 Task: Change  the formatting of the data to 'Which is Less than 5, 'In conditional formating, put the option 'Green Fill with Dark Green Text. . 'add another formatting option Format As Table, insert the option 'Orang Table style Medium 3 ', change the format of Column Width to AutoFit Column Widthand sort the data in Ascending order In the sheet  Excel Spreadsheetbook
Action: Mouse moved to (100, 131)
Screenshot: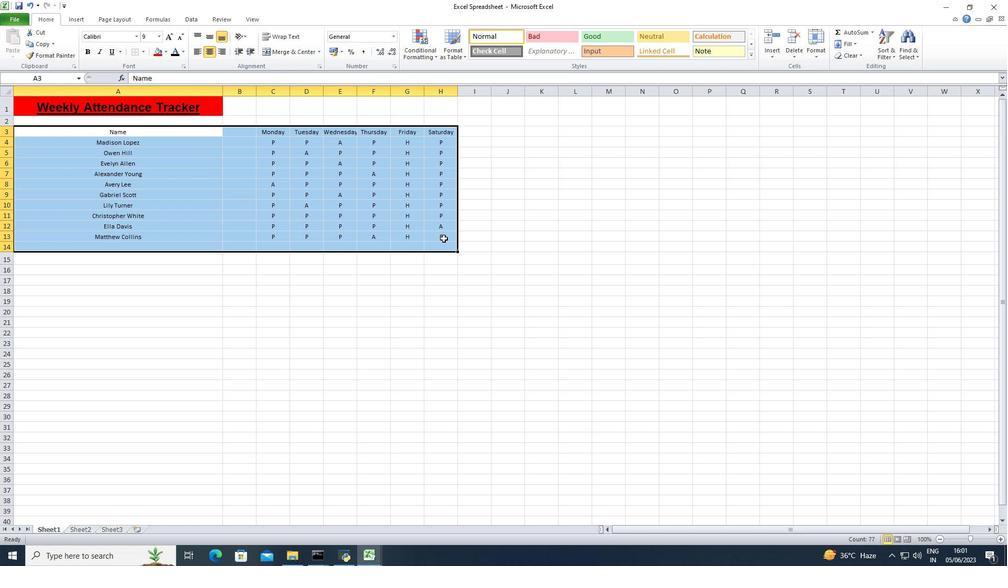 
Action: Mouse pressed left at (100, 131)
Screenshot: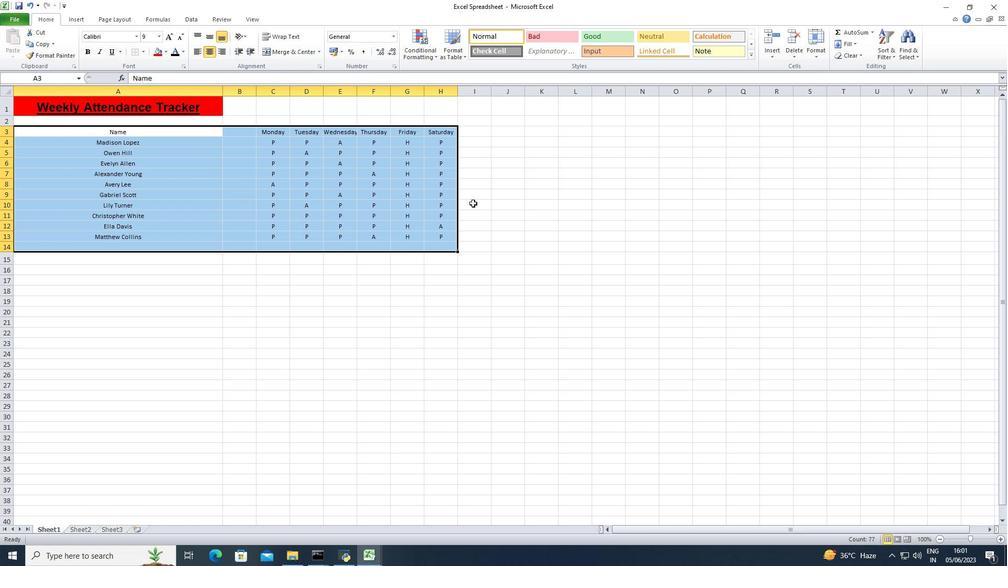 
Action: Mouse moved to (116, 132)
Screenshot: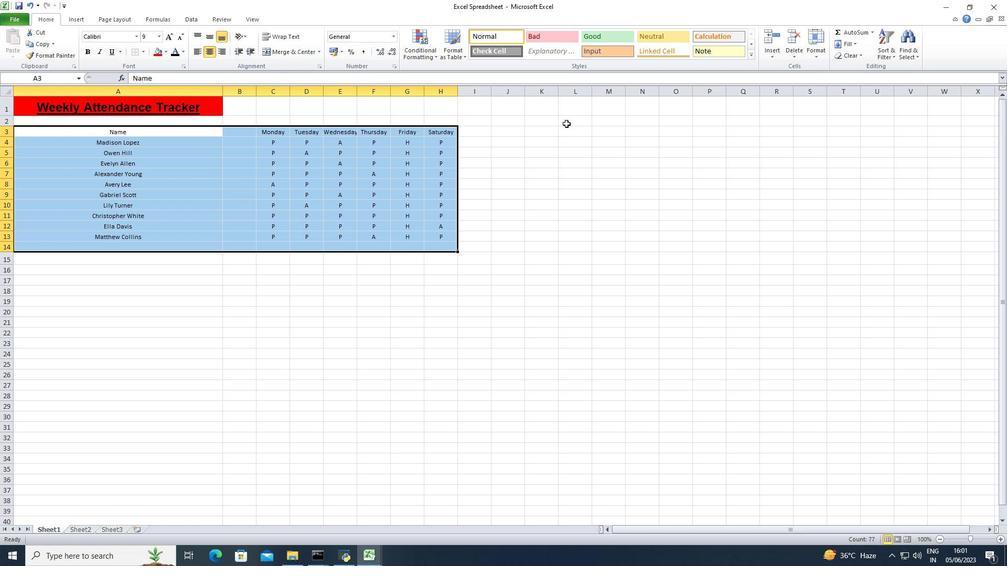 
Action: Mouse pressed left at (116, 132)
Screenshot: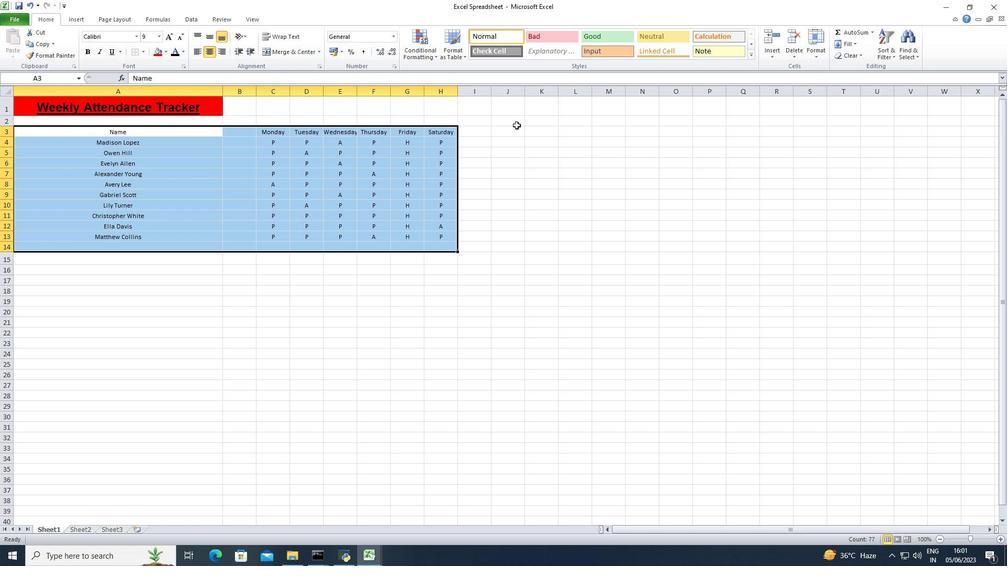 
Action: Mouse moved to (110, 131)
Screenshot: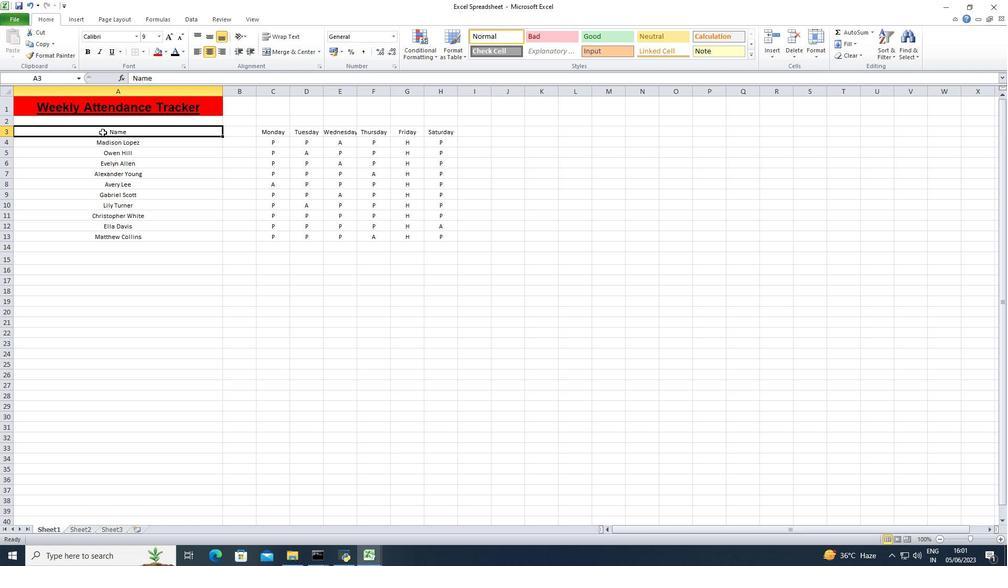 
Action: Mouse pressed left at (110, 131)
Screenshot: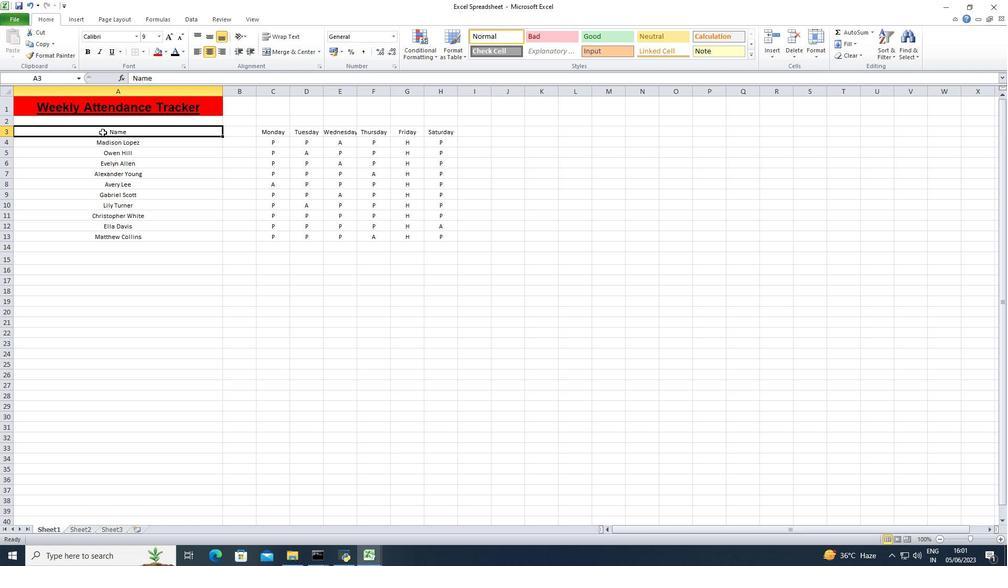 
Action: Mouse moved to (118, 129)
Screenshot: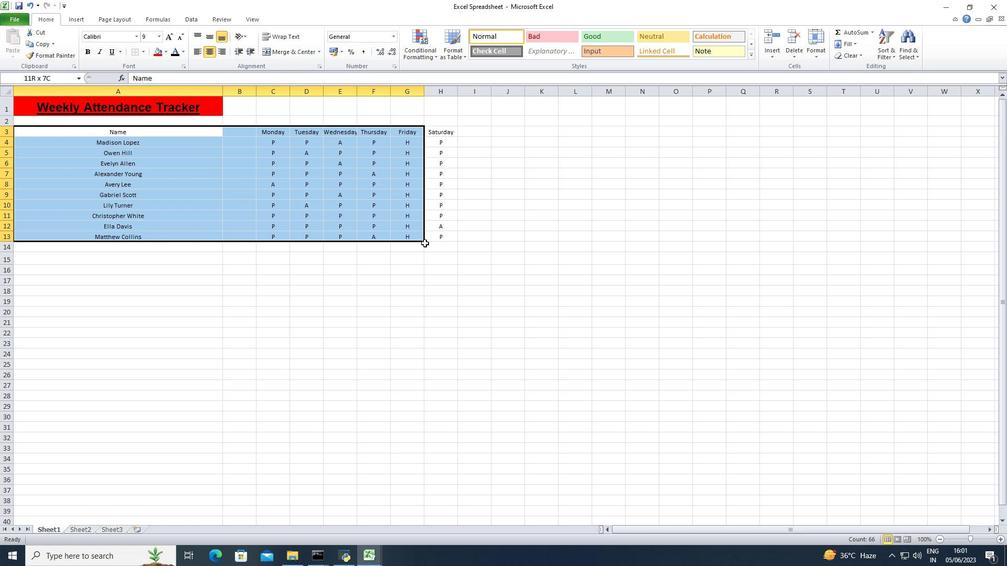 
Action: Mouse pressed left at (118, 129)
Screenshot: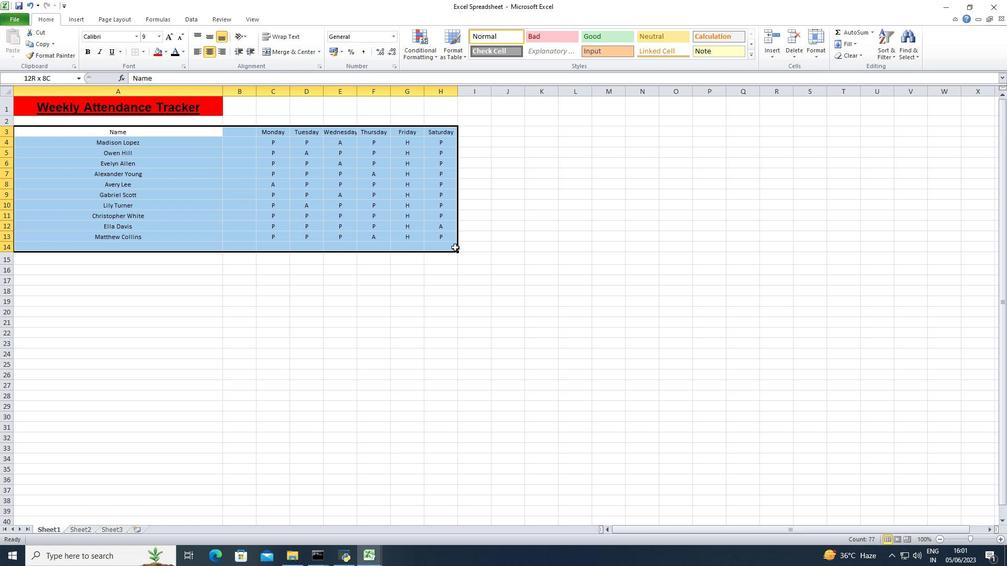
Action: Mouse moved to (124, 134)
Screenshot: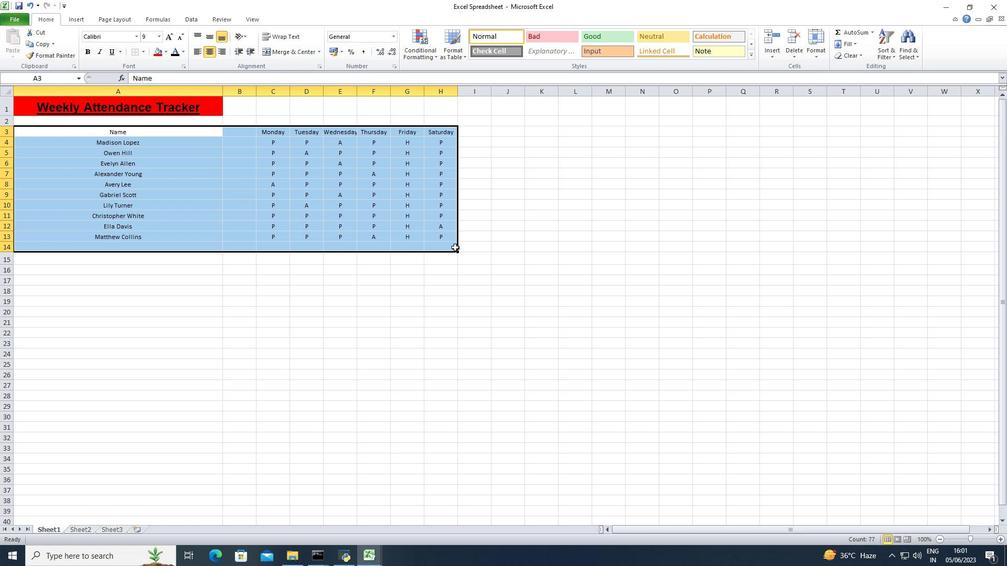 
Action: Mouse pressed left at (124, 134)
Screenshot: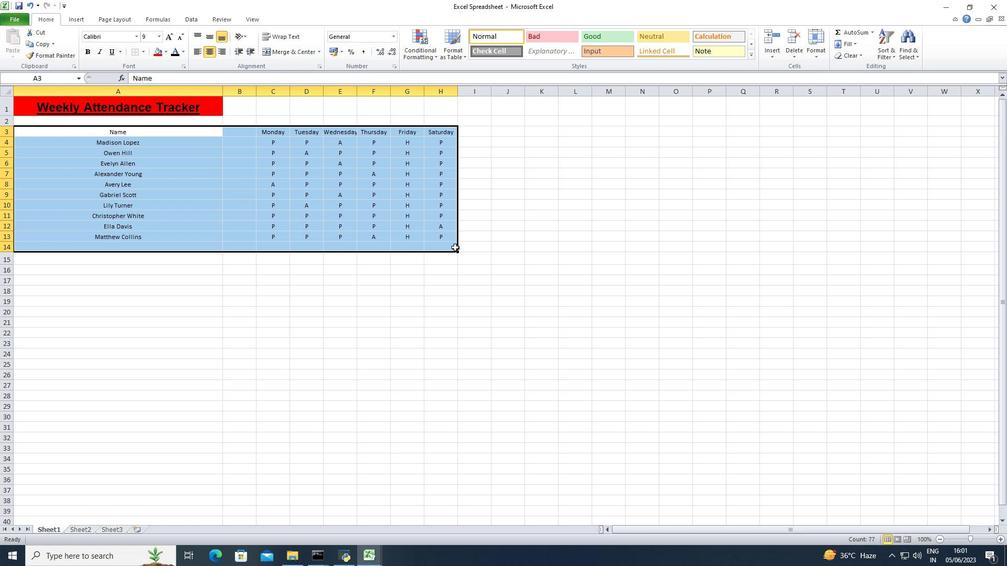 
Action: Mouse moved to (74, 133)
Screenshot: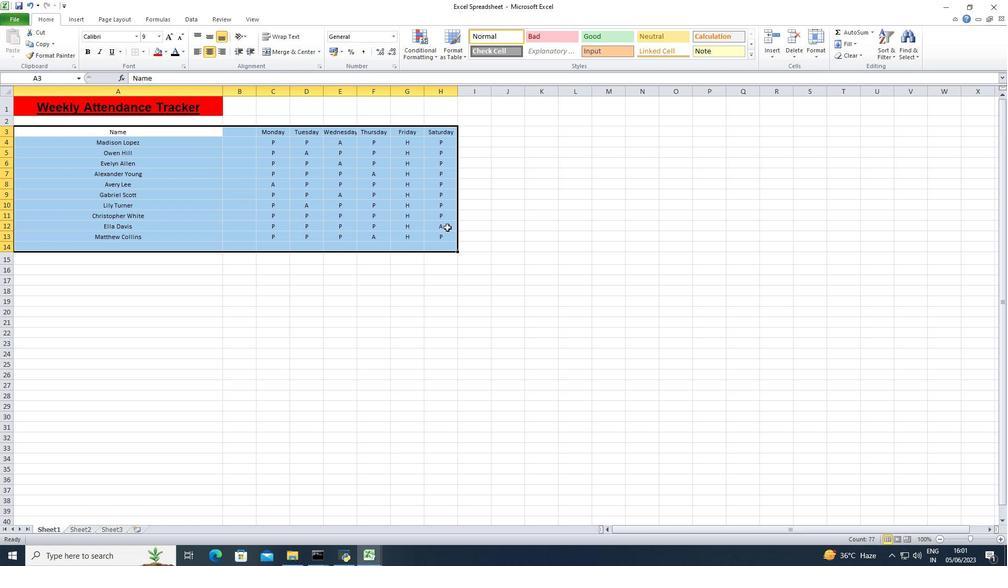 
Action: Mouse pressed left at (74, 133)
Screenshot: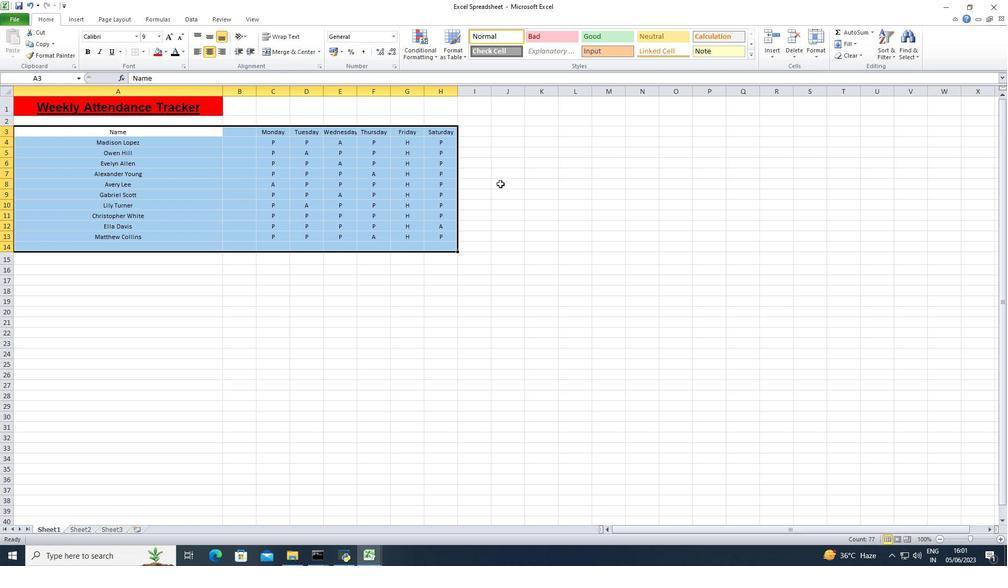 
Action: Mouse moved to (78, 190)
Screenshot: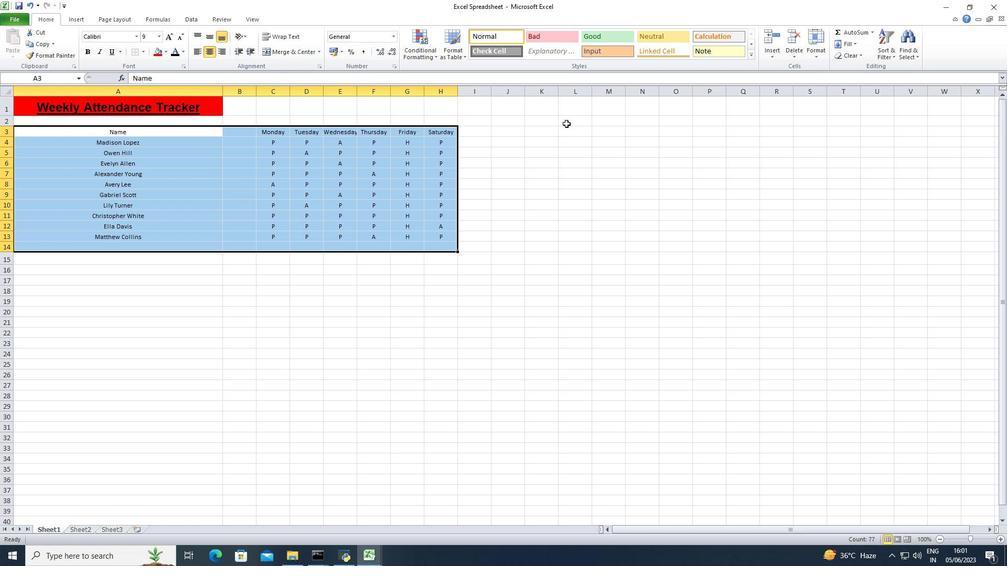 
Action: Mouse pressed left at (78, 190)
Screenshot: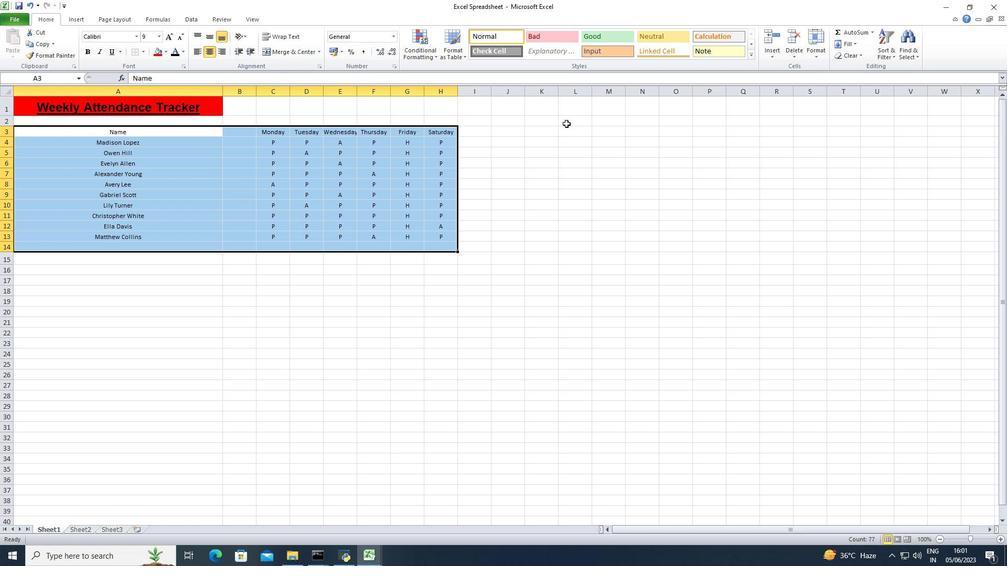 
Action: Mouse moved to (78, 132)
Screenshot: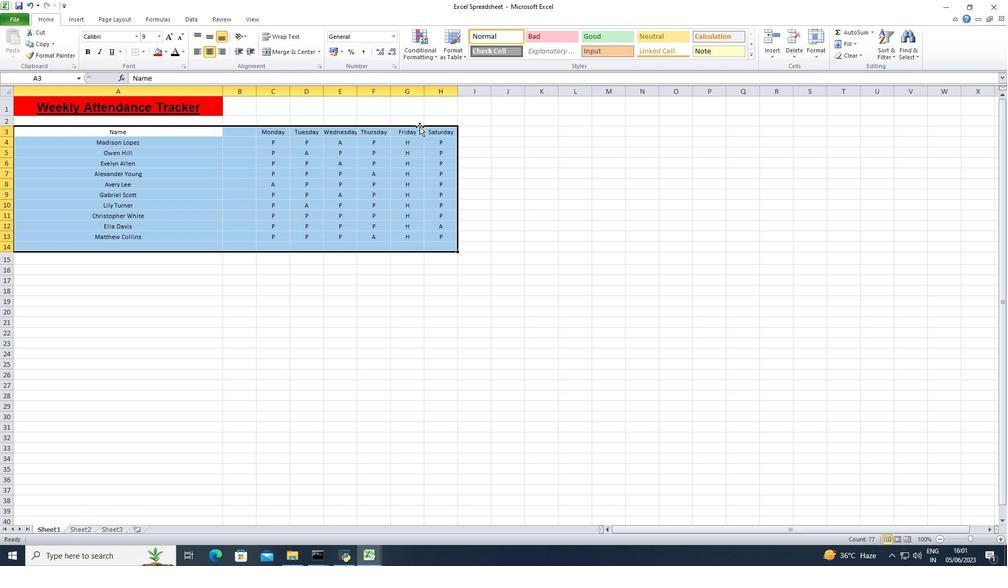 
Action: Mouse pressed left at (78, 132)
Screenshot: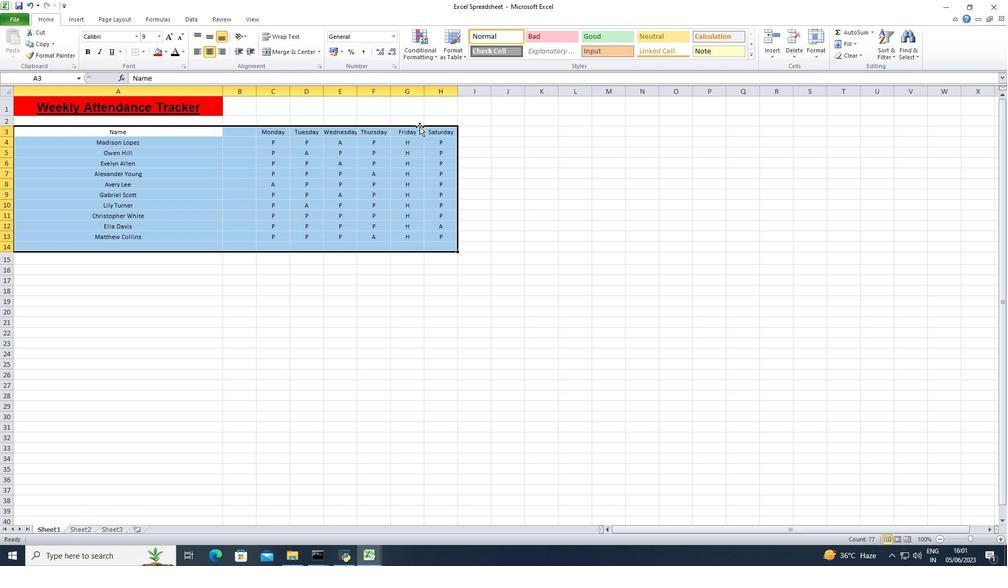 
Action: Mouse moved to (101, 128)
Screenshot: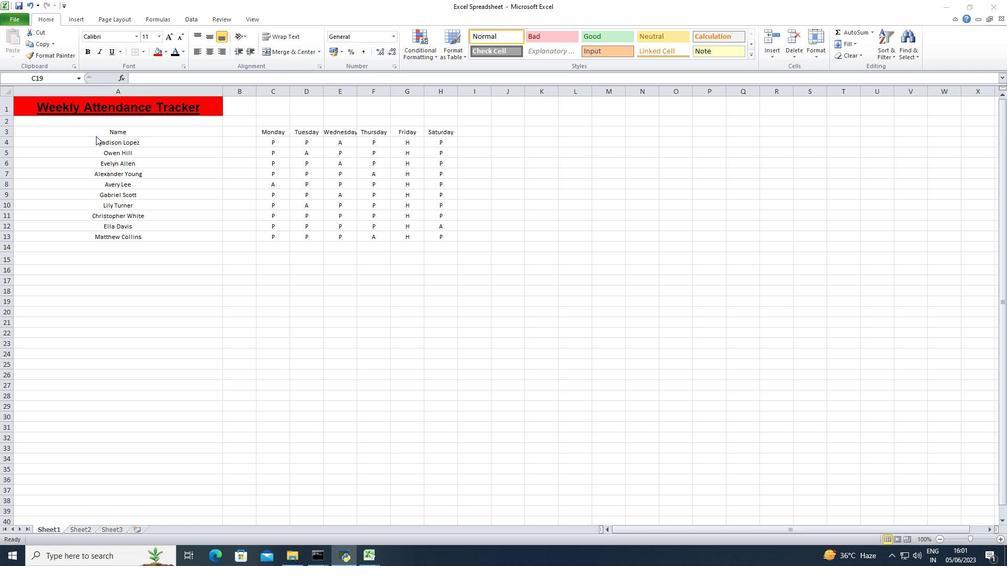 
Action: Mouse pressed left at (101, 128)
Screenshot: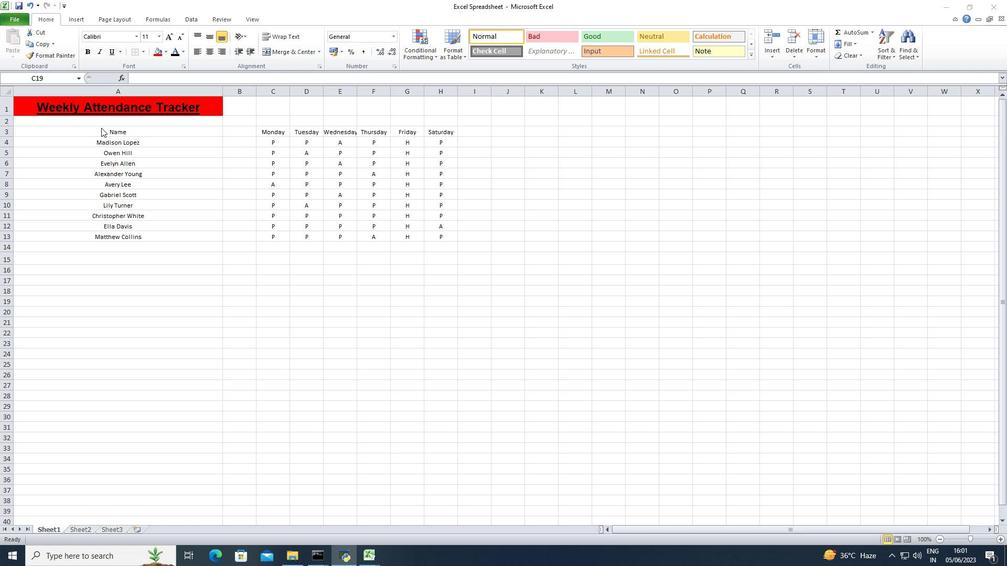 
Action: Mouse moved to (102, 132)
Screenshot: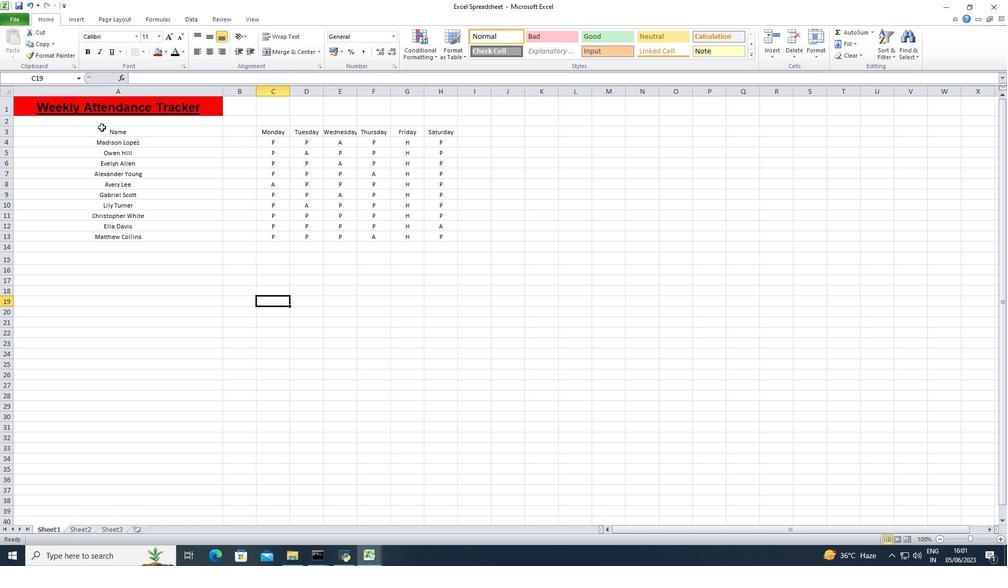 
Action: Mouse pressed left at (102, 132)
Screenshot: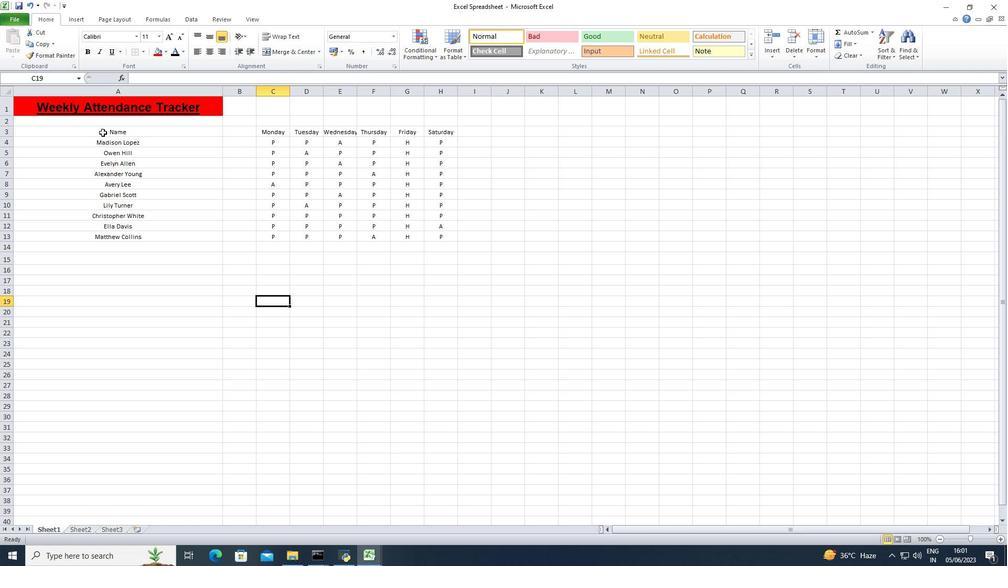 
Action: Mouse moved to (102, 134)
Screenshot: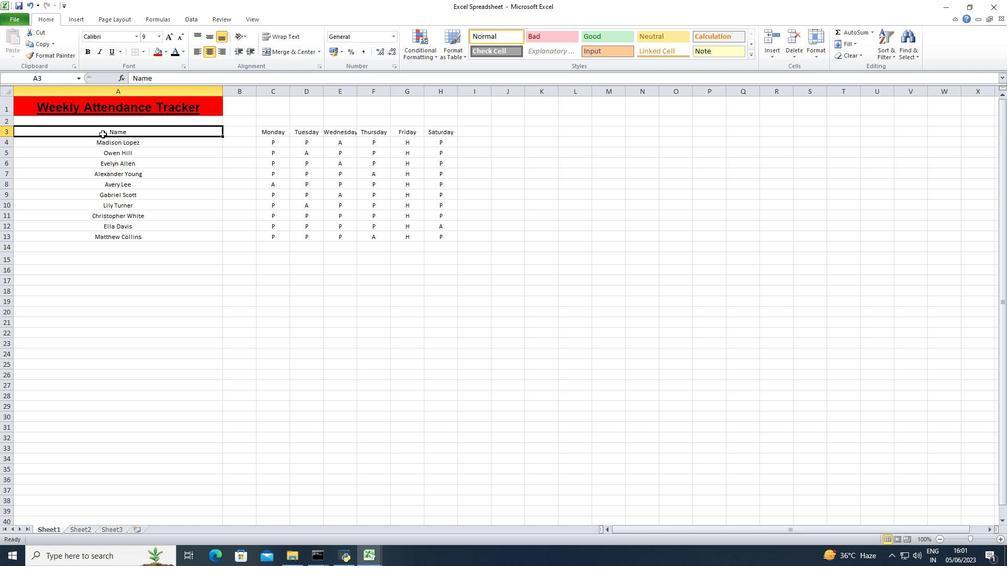 
Action: Mouse pressed left at (102, 134)
Screenshot: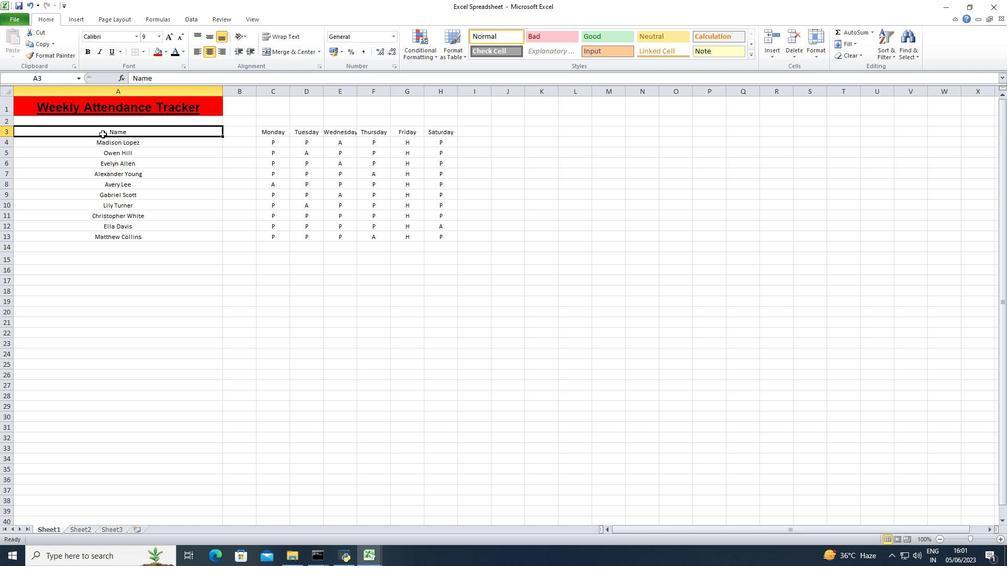 
Action: Mouse moved to (435, 60)
Screenshot: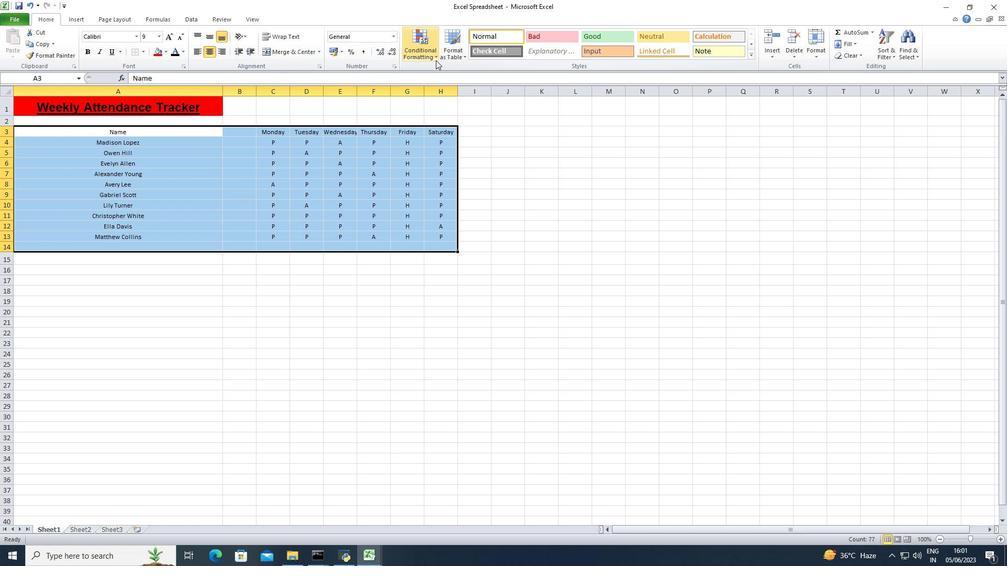 
Action: Mouse pressed left at (435, 60)
Screenshot: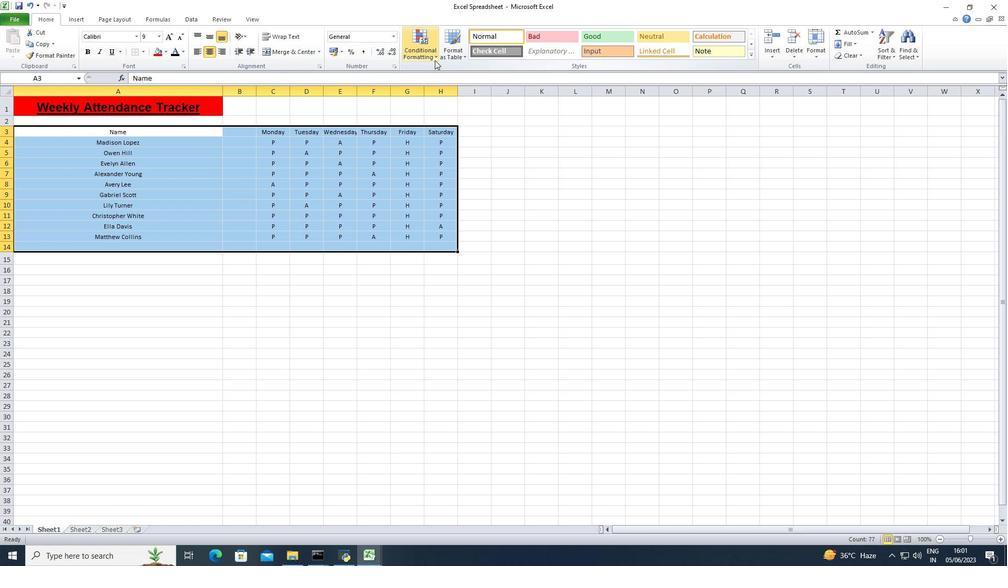 
Action: Mouse moved to (532, 90)
Screenshot: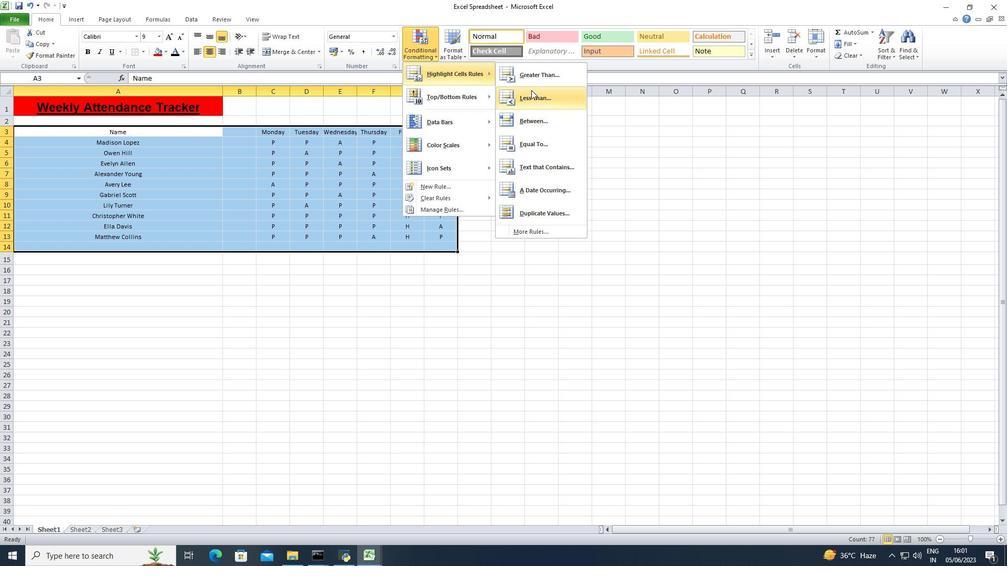 
Action: Mouse pressed left at (532, 90)
Screenshot: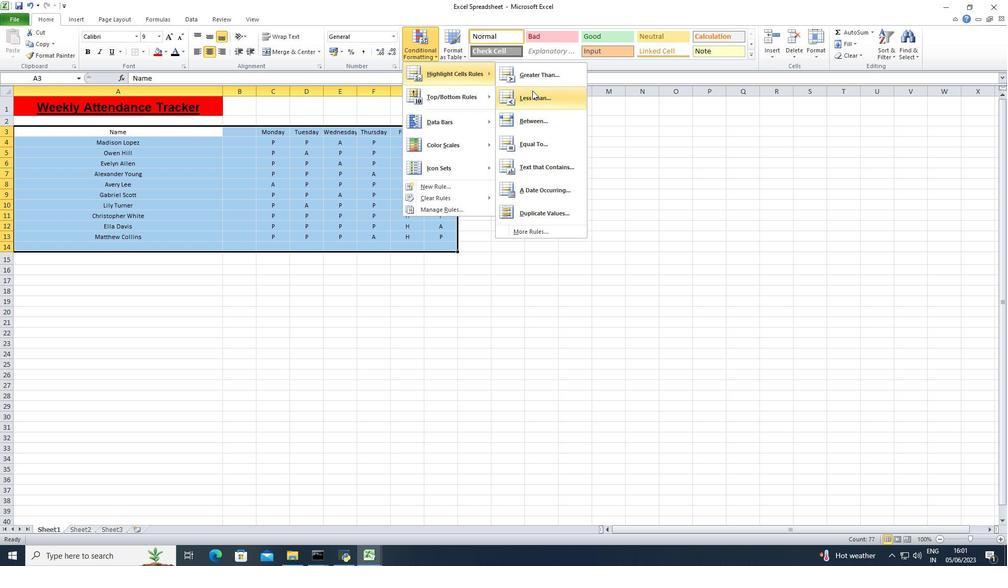 
Action: Mouse moved to (218, 269)
Screenshot: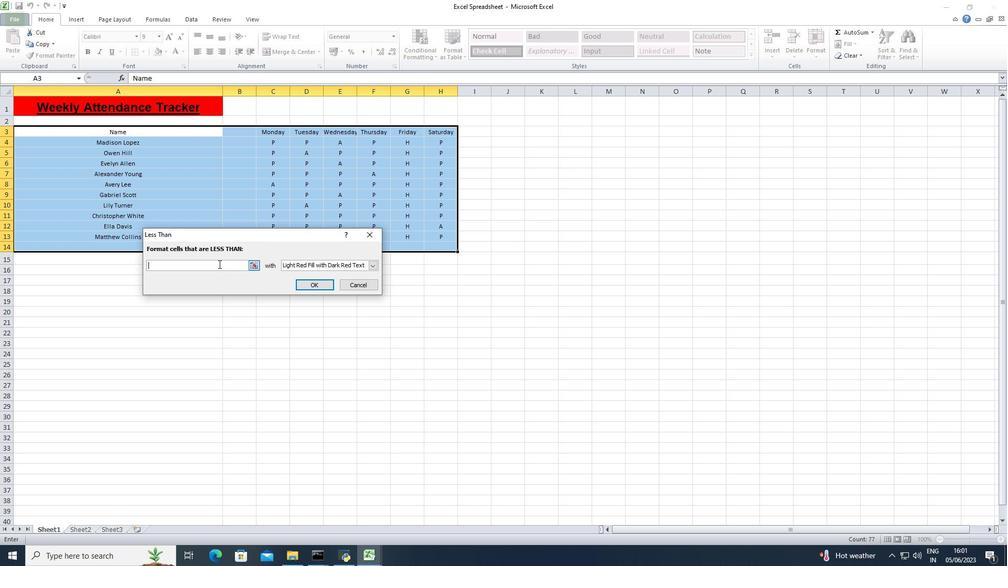 
Action: Mouse pressed left at (218, 269)
Screenshot: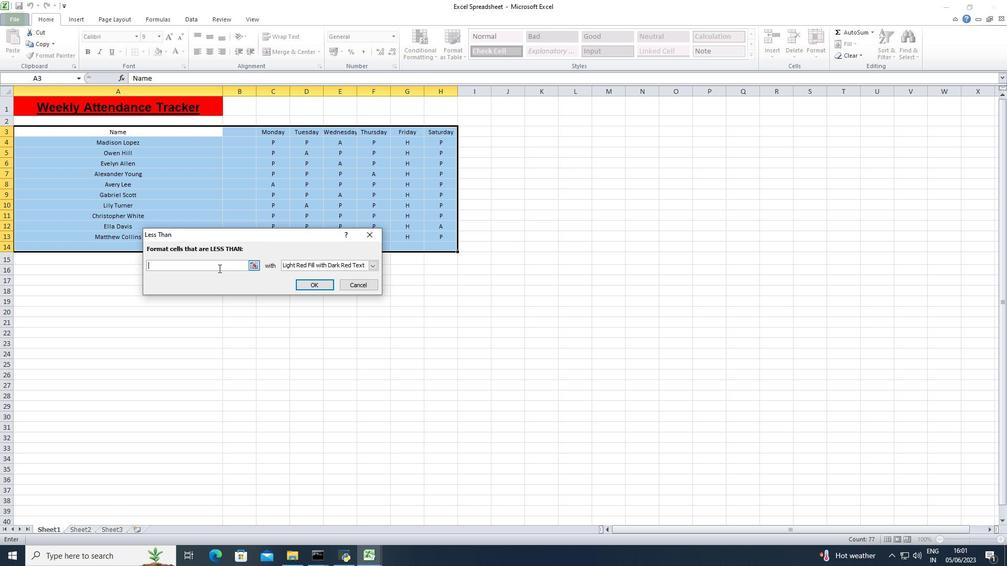 
Action: Key pressed 5
Screenshot: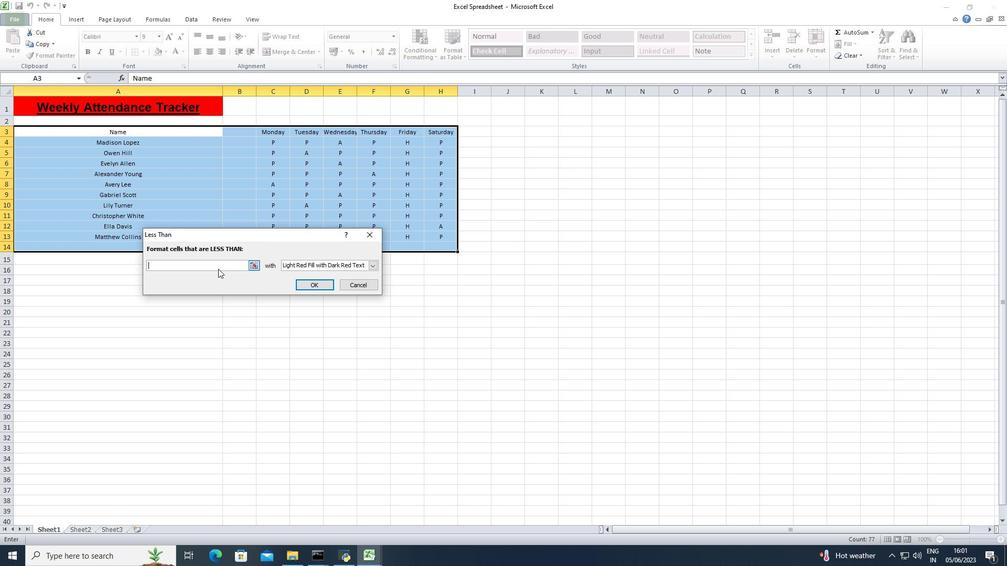 
Action: Mouse moved to (292, 266)
Screenshot: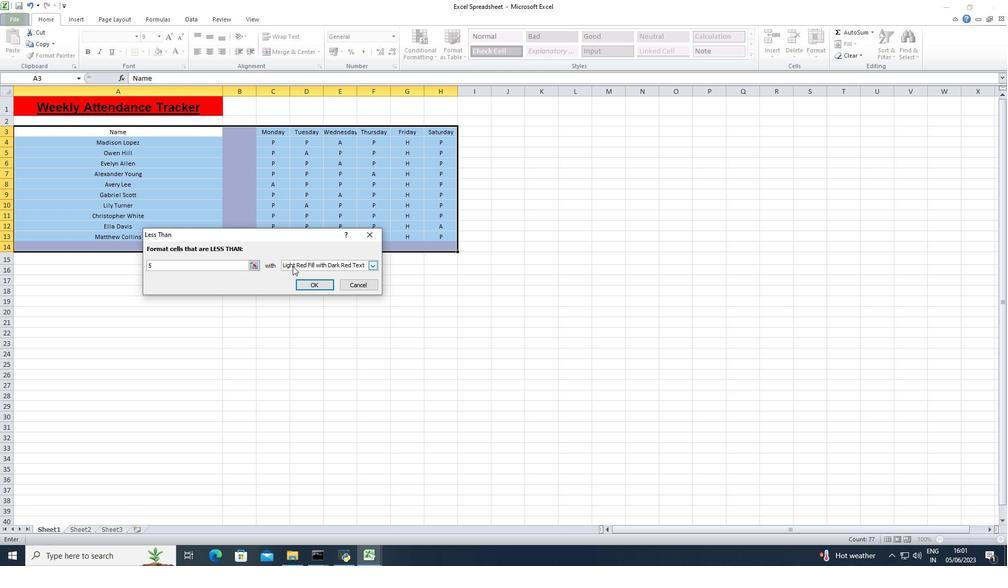 
Action: Mouse pressed left at (292, 266)
Screenshot: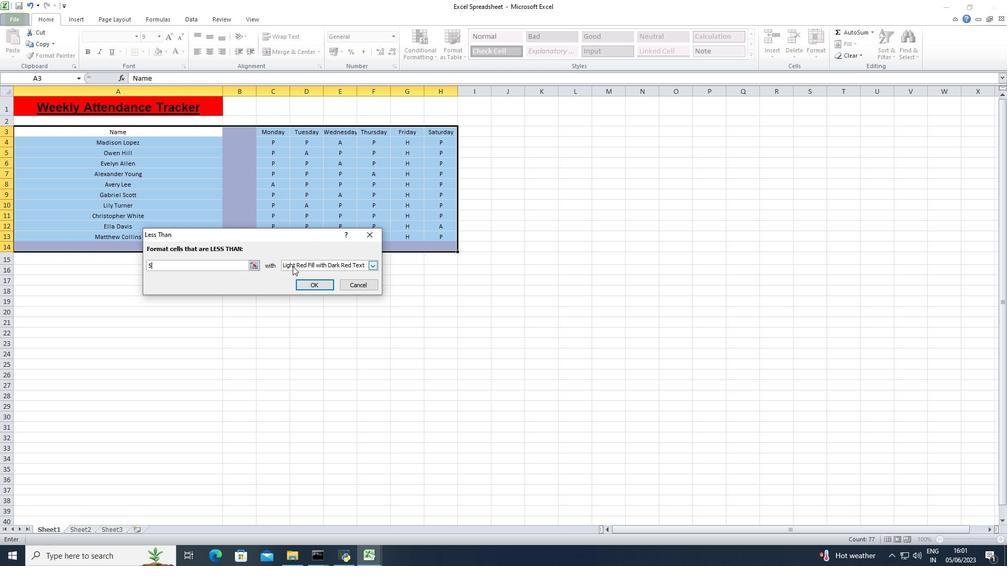 
Action: Mouse moved to (302, 289)
Screenshot: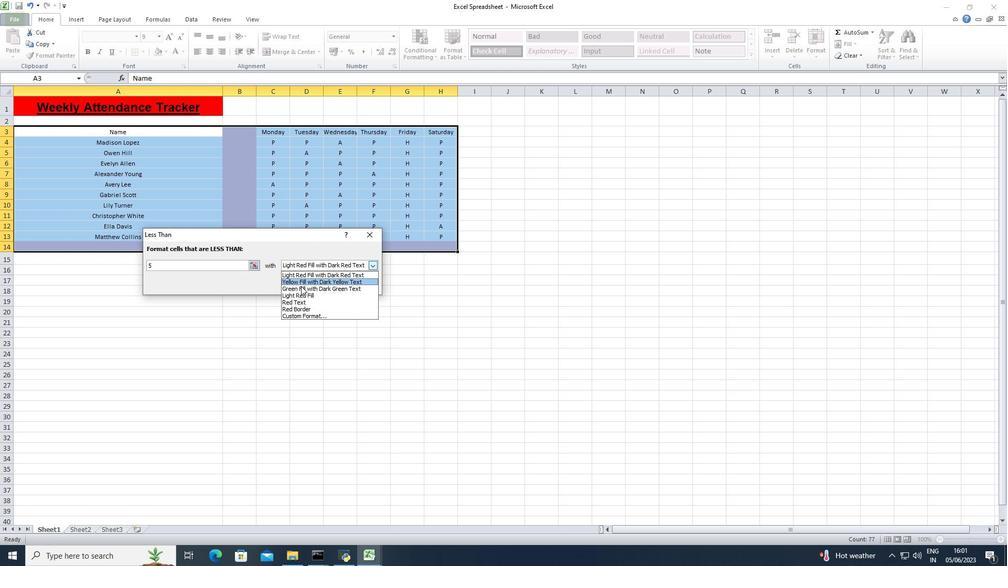 
Action: Mouse pressed left at (302, 289)
Screenshot: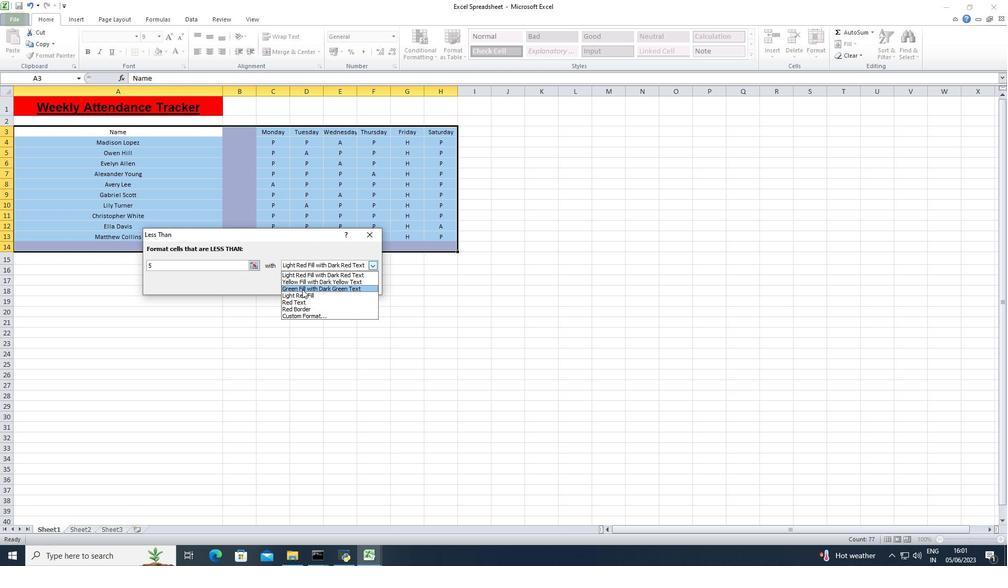 
Action: Mouse moved to (310, 280)
Screenshot: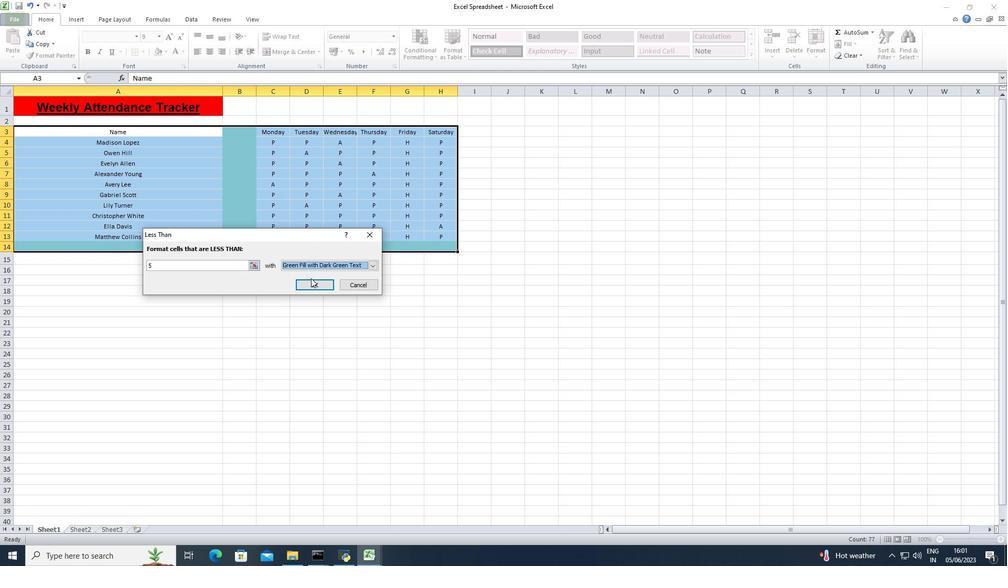 
Action: Mouse pressed left at (310, 280)
Screenshot: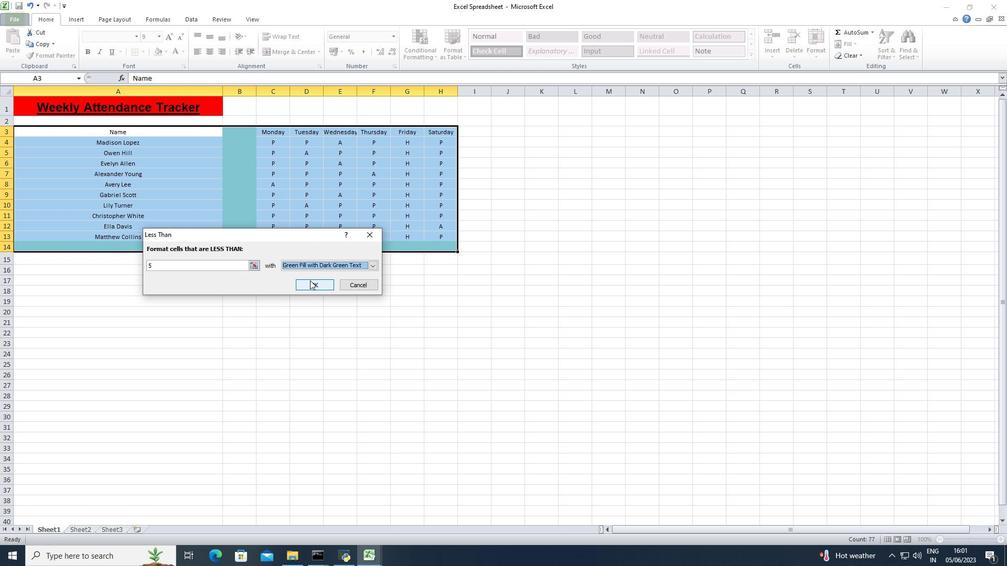 
Action: Mouse moved to (462, 58)
Screenshot: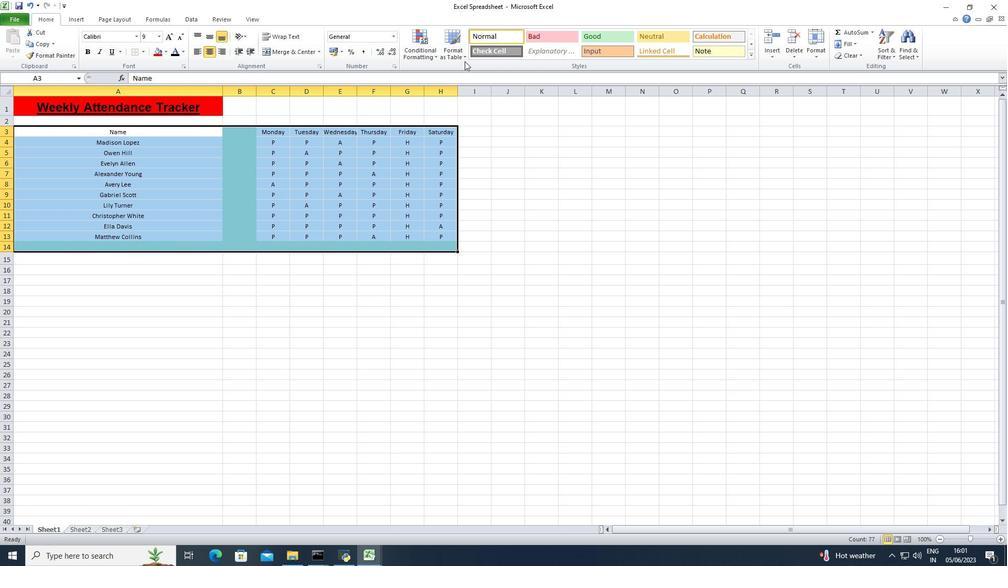 
Action: Mouse pressed left at (462, 58)
Screenshot: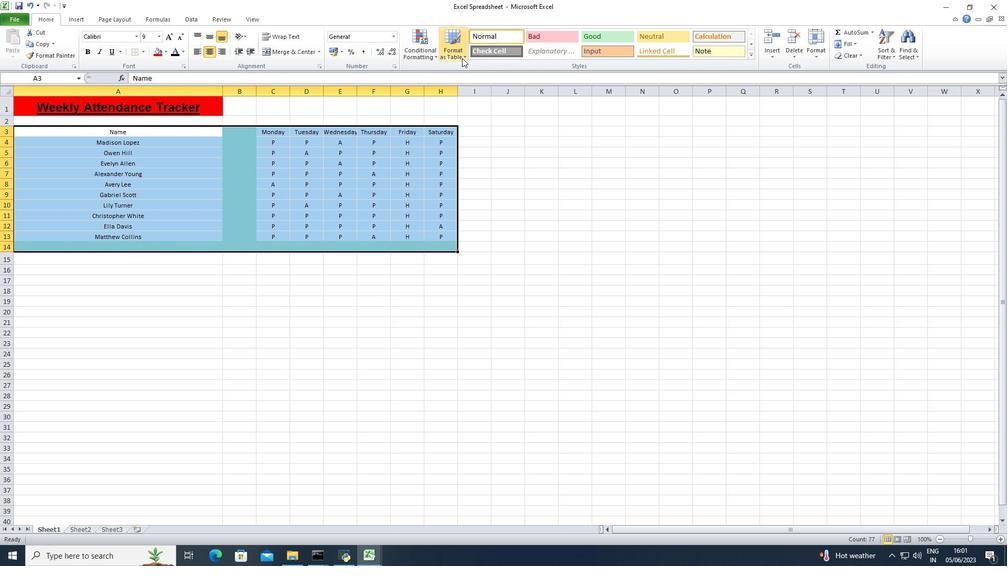 
Action: Mouse moved to (651, 91)
Screenshot: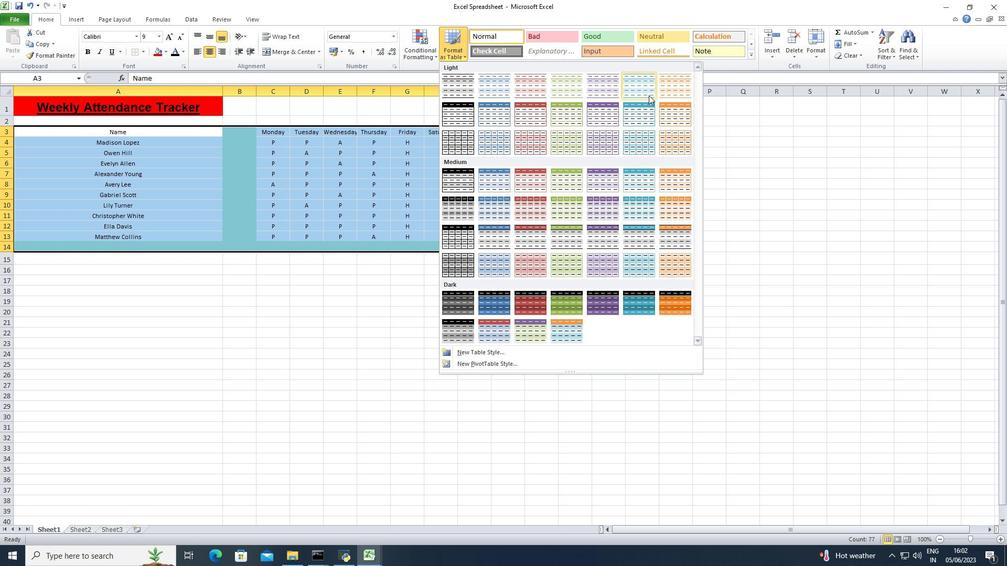 
Action: Mouse pressed left at (651, 91)
Screenshot: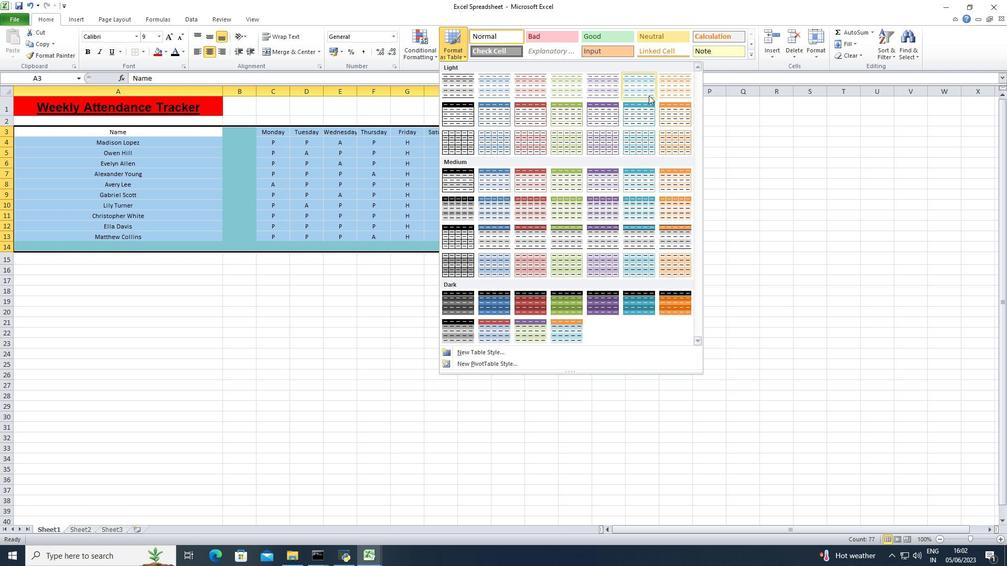 
Action: Mouse moved to (314, 226)
Screenshot: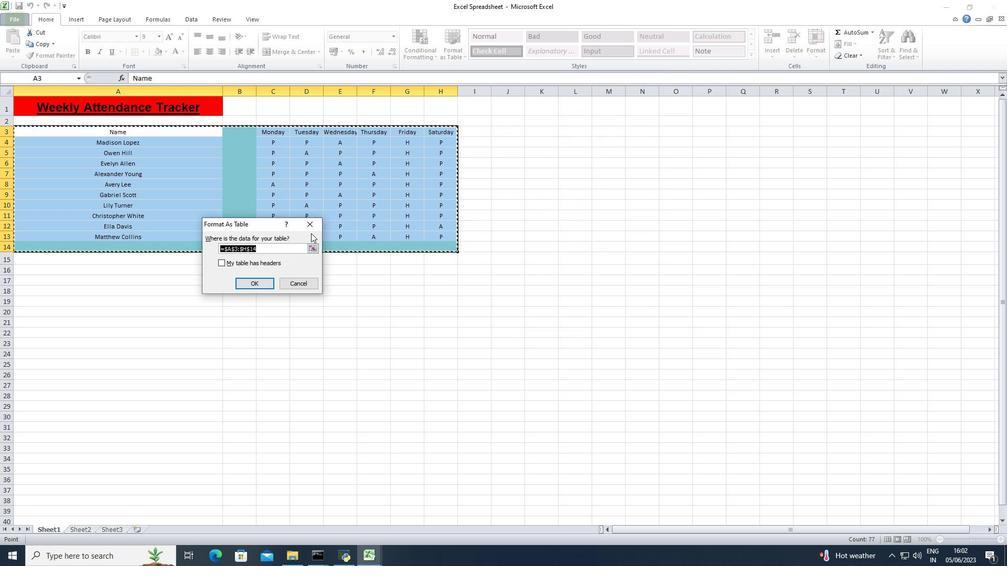 
Action: Mouse pressed left at (314, 226)
Screenshot: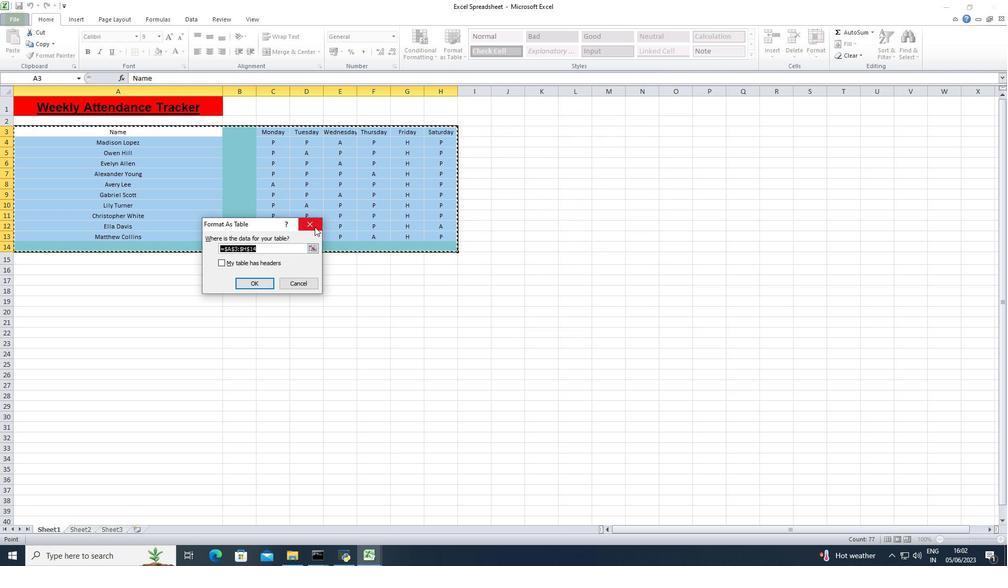
Action: Mouse moved to (458, 53)
Screenshot: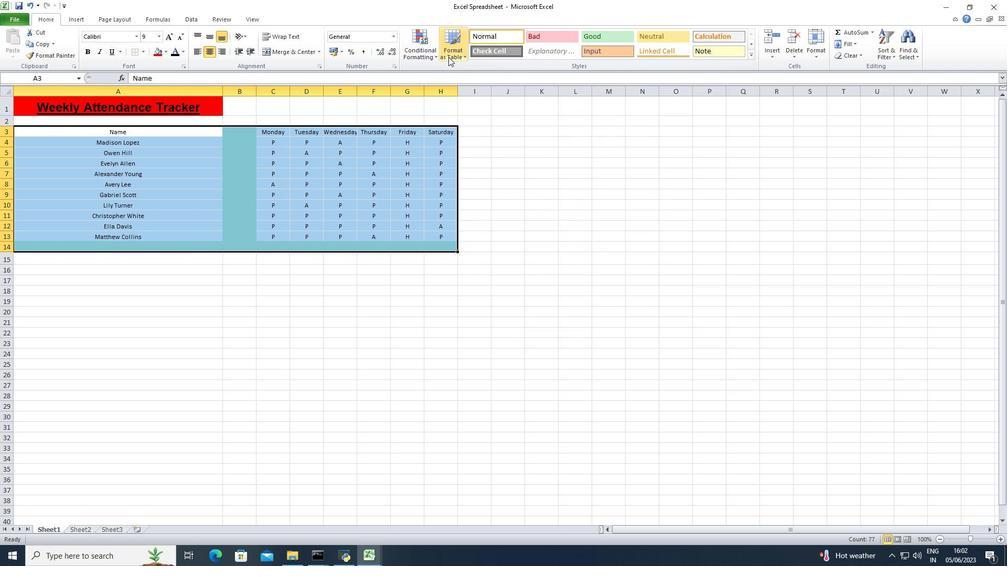 
Action: Mouse pressed left at (458, 53)
Screenshot: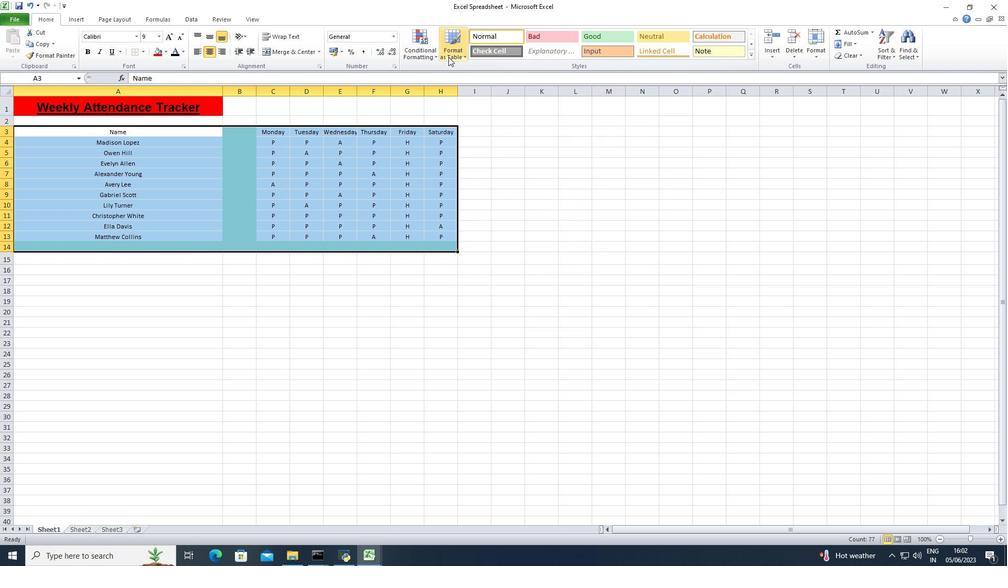 
Action: Mouse moved to (678, 110)
Screenshot: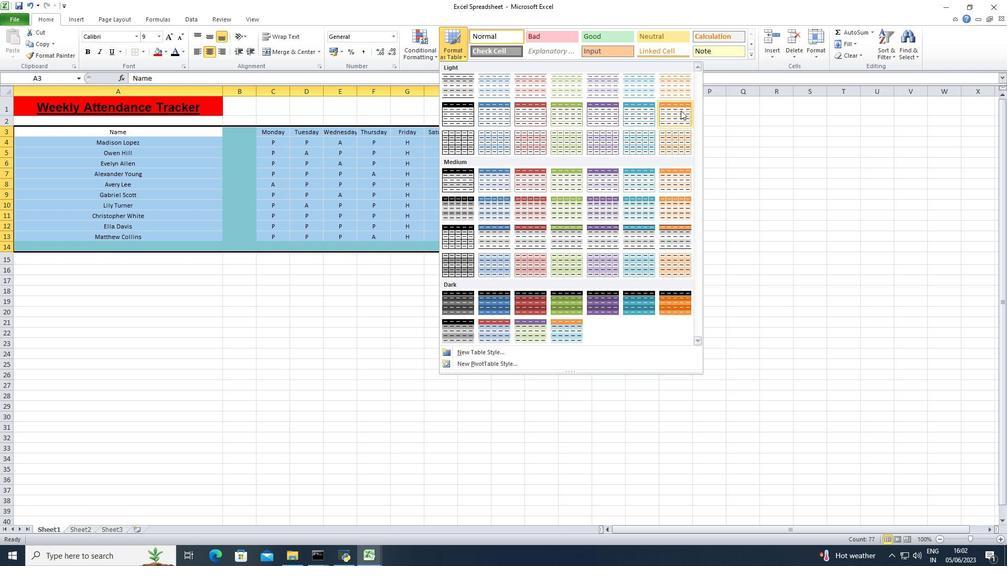
Action: Mouse pressed left at (678, 110)
Screenshot: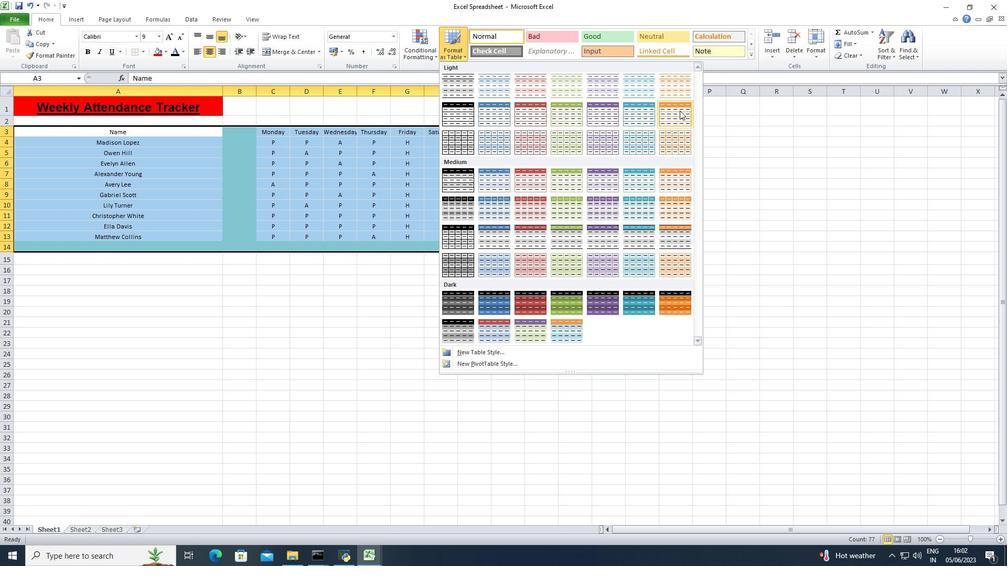 
Action: Mouse moved to (248, 282)
Screenshot: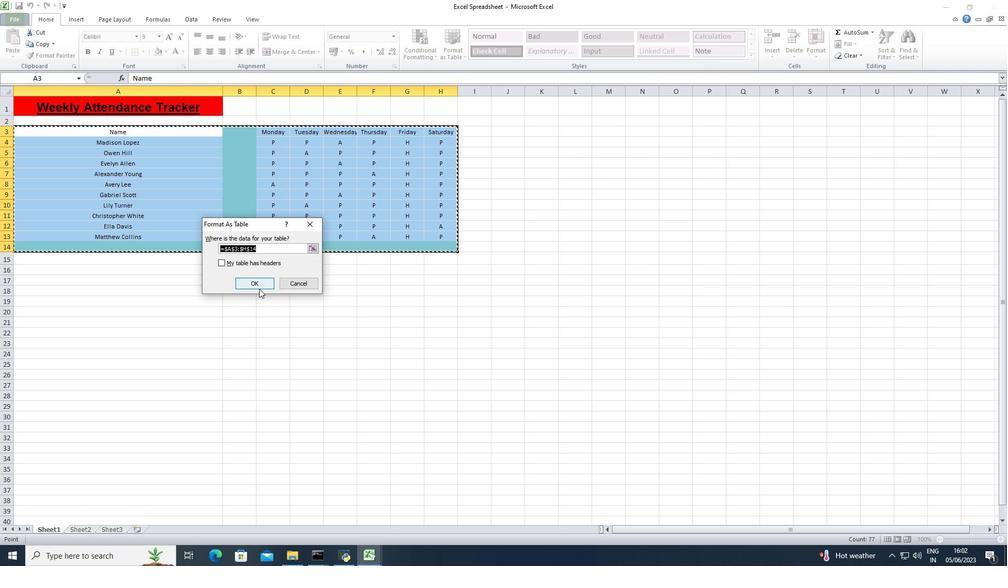 
Action: Mouse pressed left at (248, 282)
Screenshot: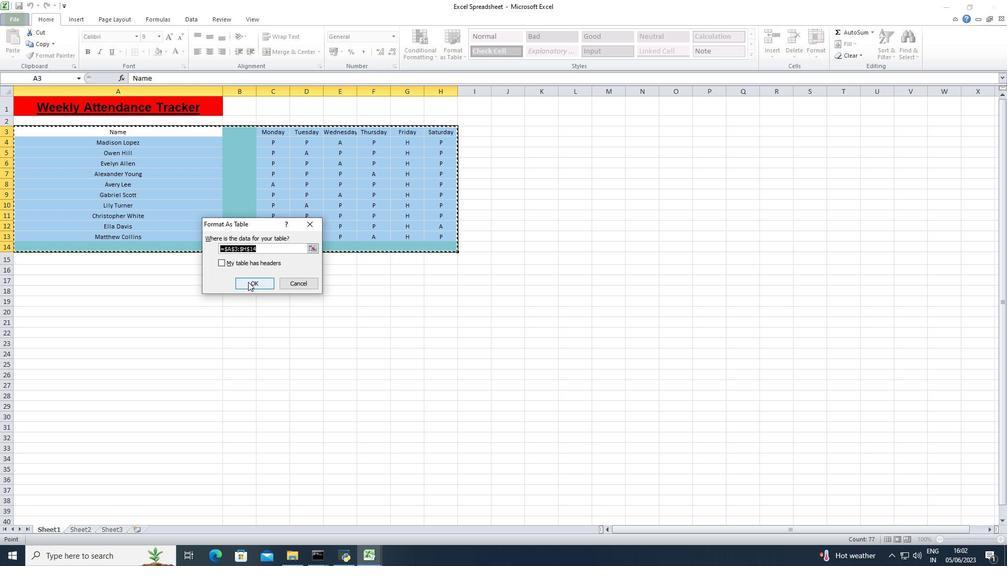 
Action: Mouse moved to (48, 15)
Screenshot: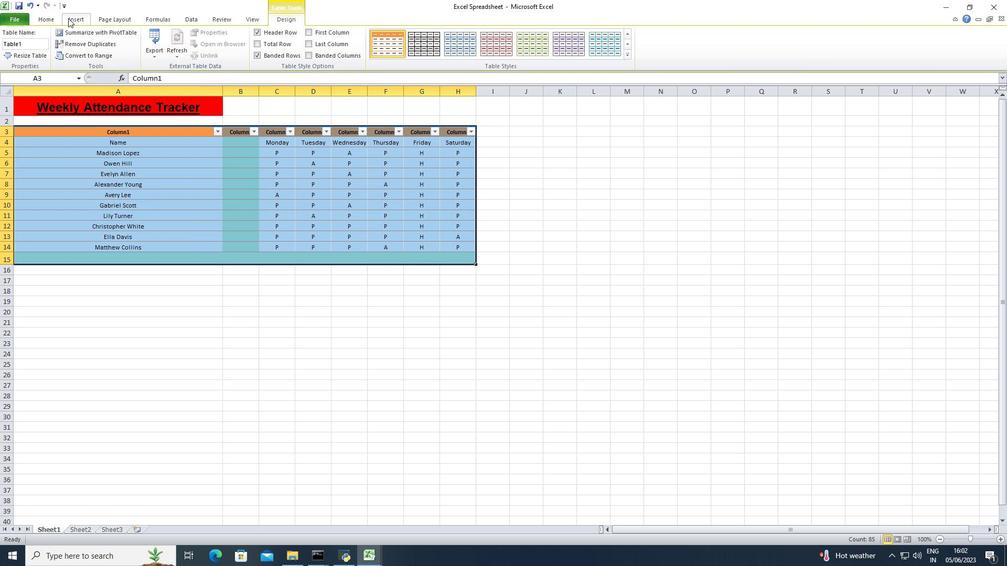 
Action: Mouse pressed left at (48, 15)
Screenshot: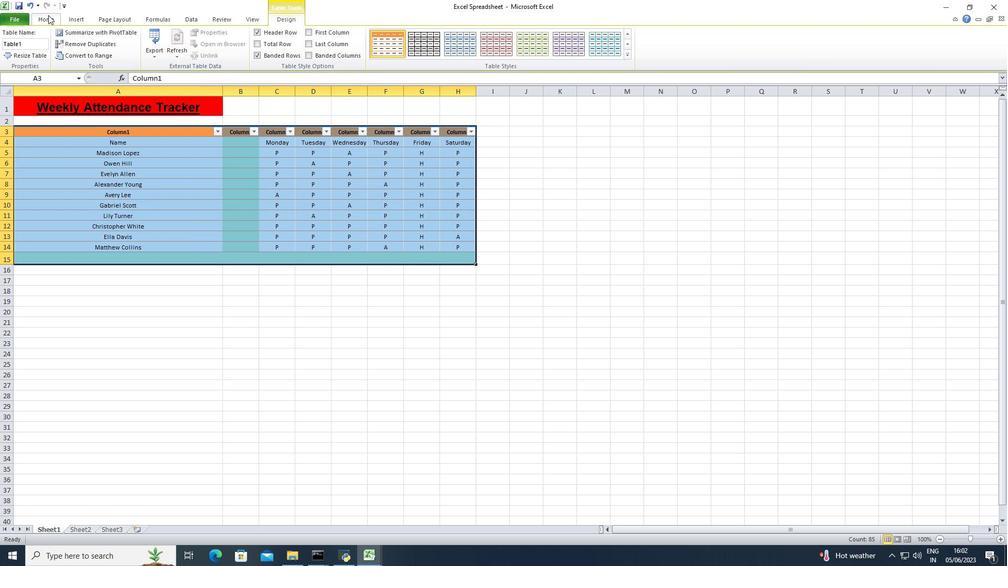 
Action: Mouse moved to (823, 54)
Screenshot: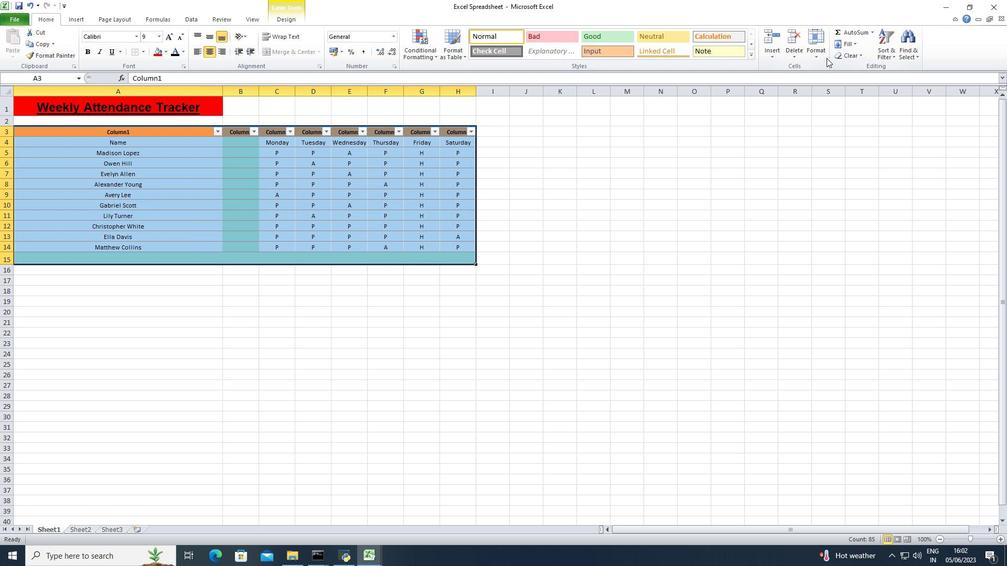 
Action: Mouse pressed left at (823, 54)
Screenshot: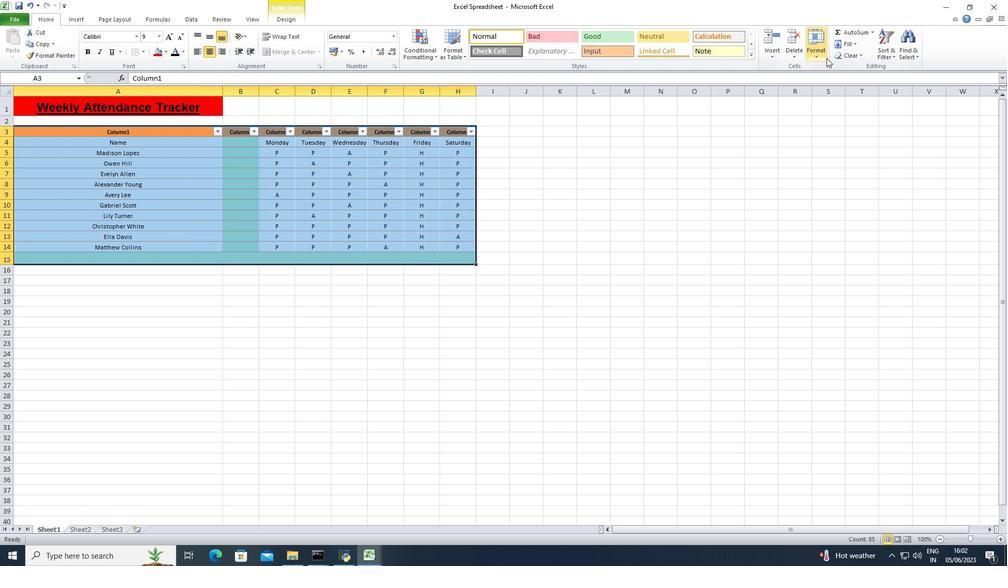 
Action: Mouse moved to (840, 110)
Screenshot: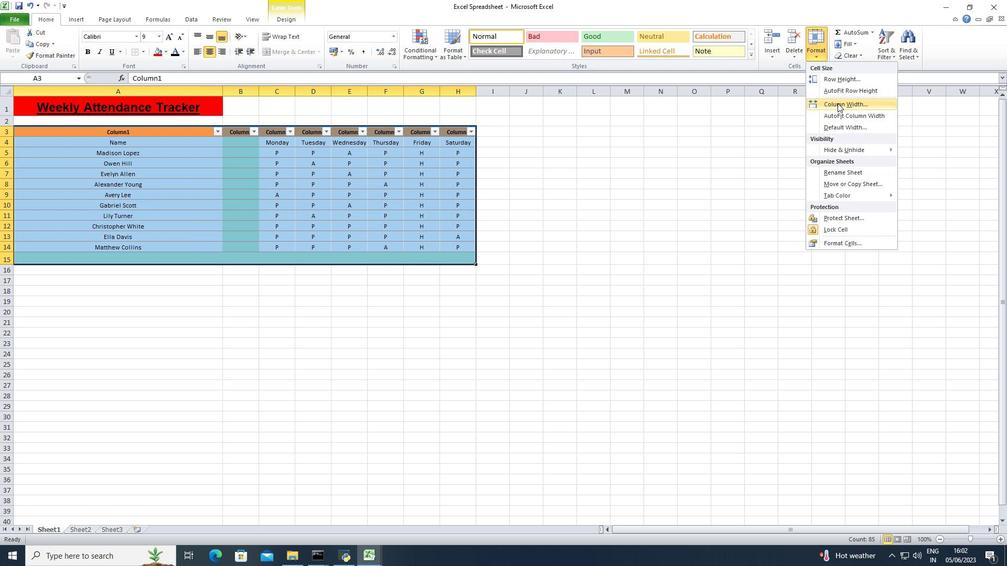 
Action: Mouse pressed left at (840, 110)
Screenshot: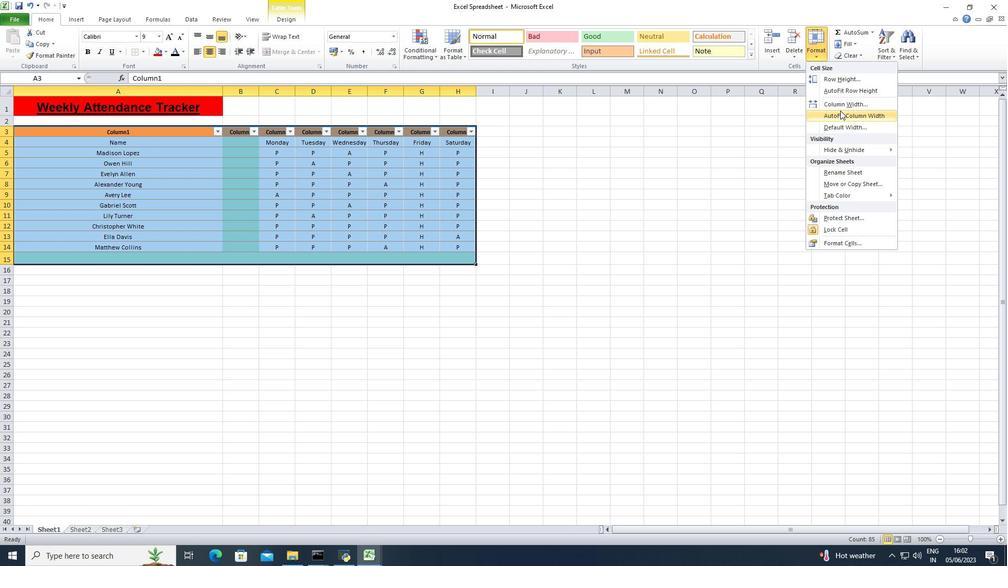 
Action: Mouse moved to (405, 164)
Screenshot: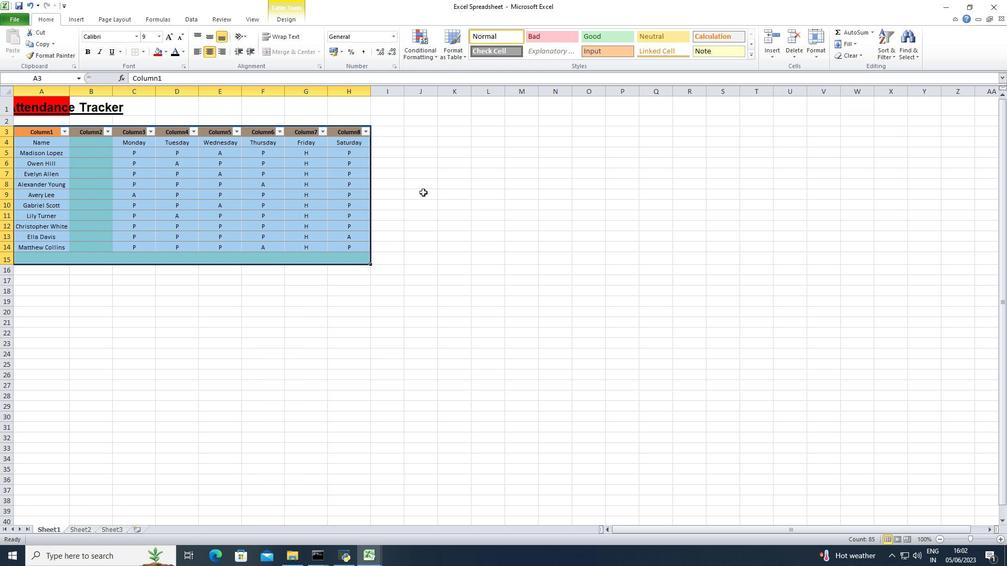 
Action: Mouse pressed left at (405, 164)
Screenshot: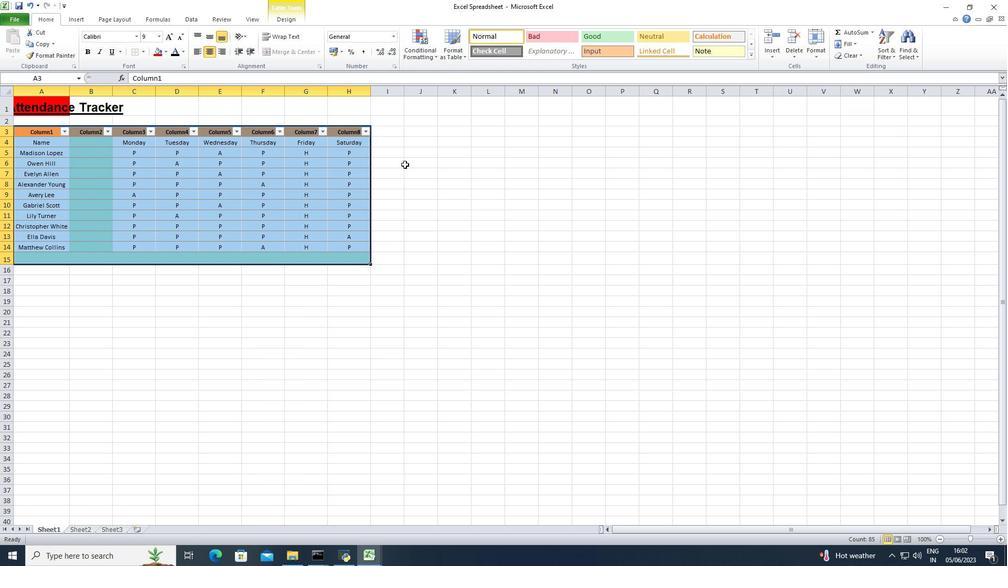 
Action: Mouse moved to (893, 56)
Screenshot: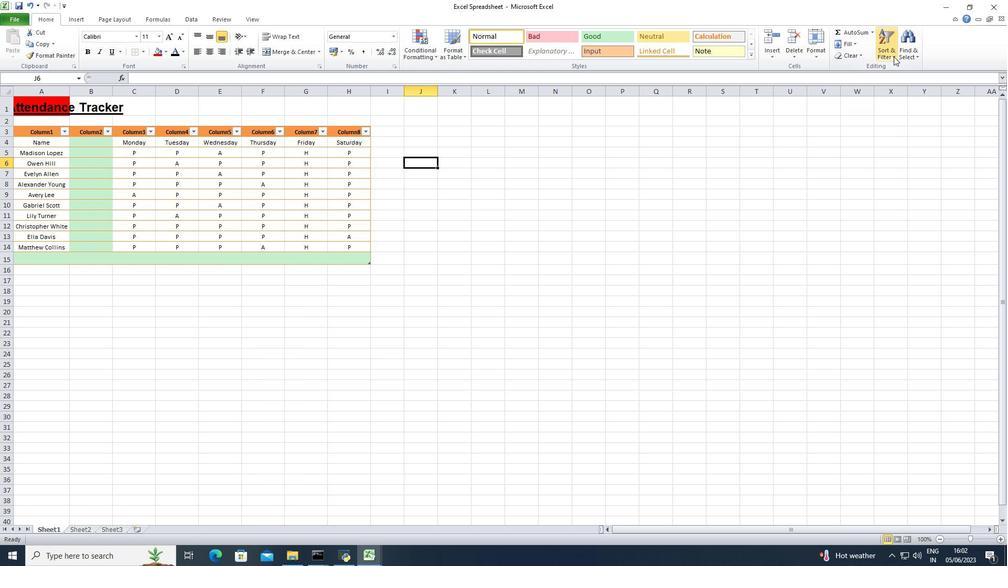 
Action: Mouse pressed left at (893, 56)
Screenshot: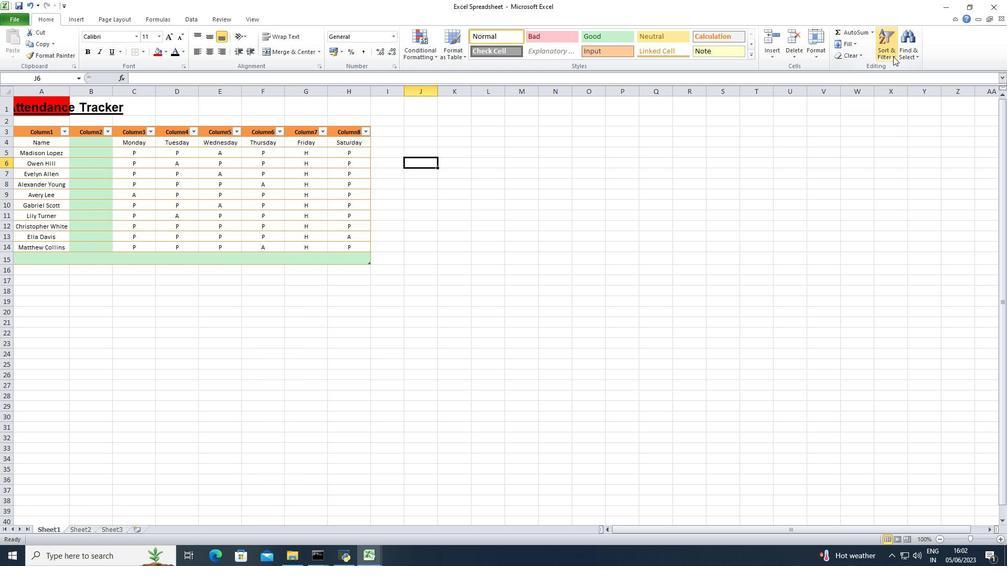 
Action: Mouse moved to (897, 68)
Screenshot: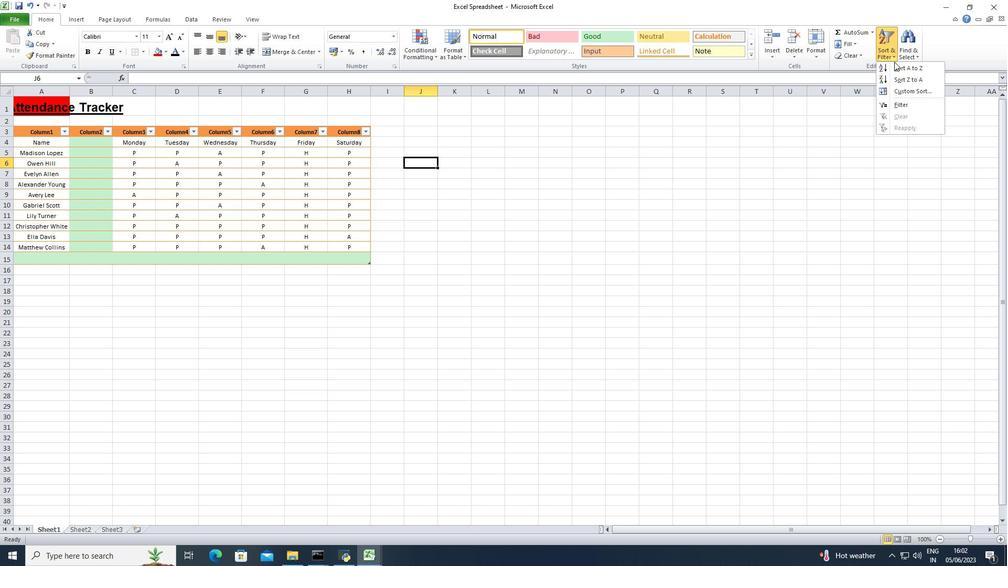 
Action: Mouse pressed left at (897, 68)
Screenshot: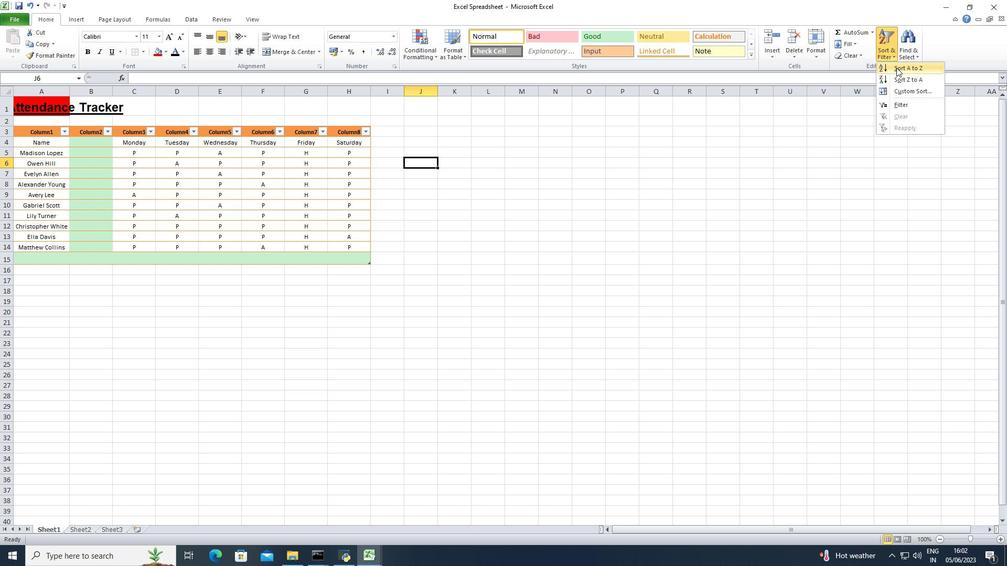 
Action: Mouse moved to (505, 301)
Screenshot: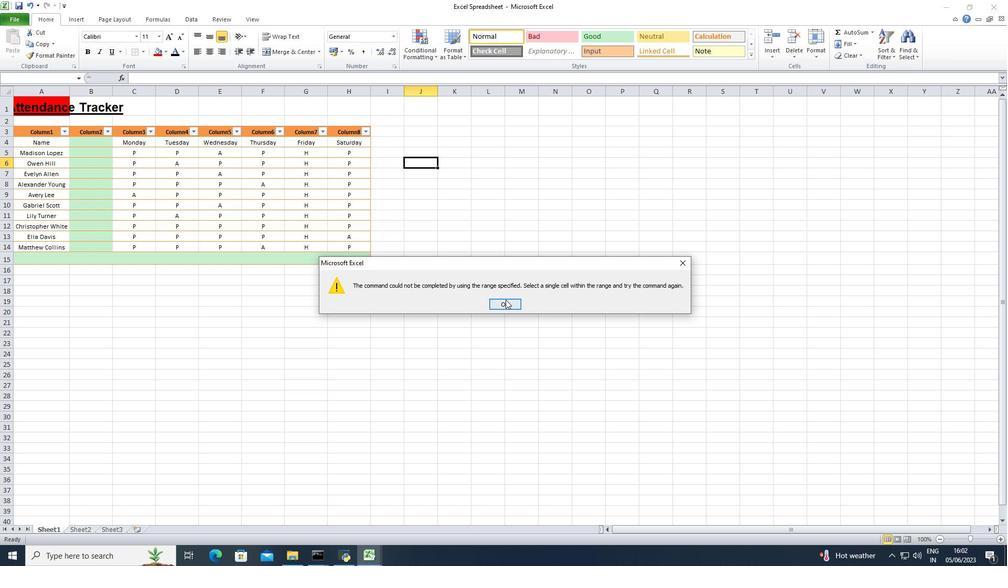 
Action: Mouse pressed left at (505, 301)
Screenshot: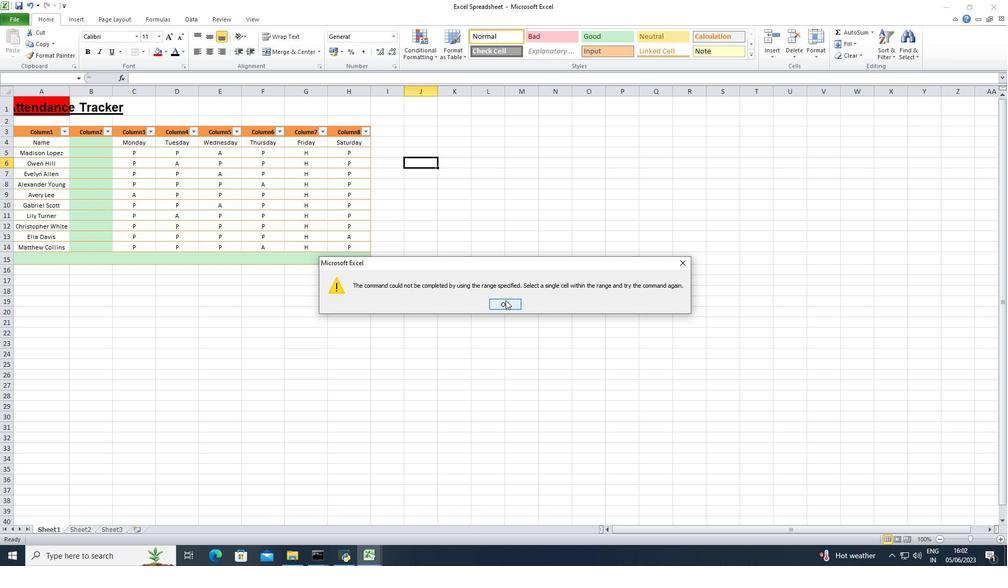 
Action: Mouse moved to (35, 131)
Screenshot: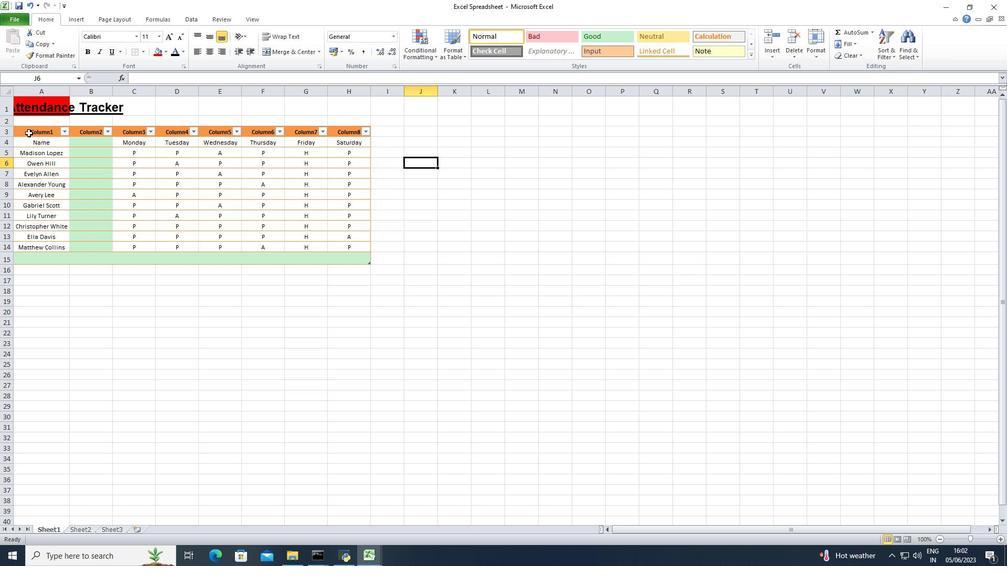 
Action: Mouse pressed left at (35, 131)
Screenshot: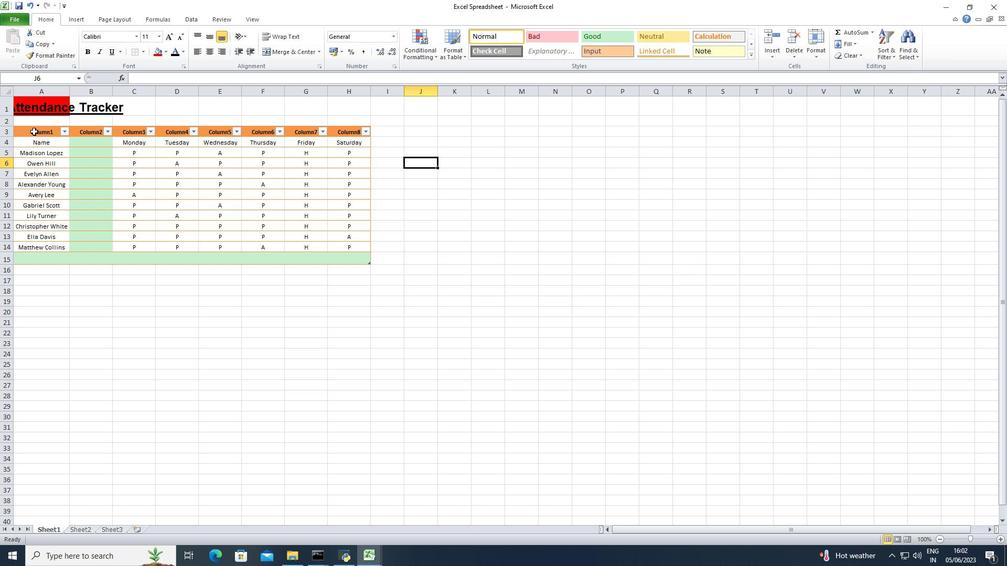 
Action: Mouse moved to (894, 58)
Screenshot: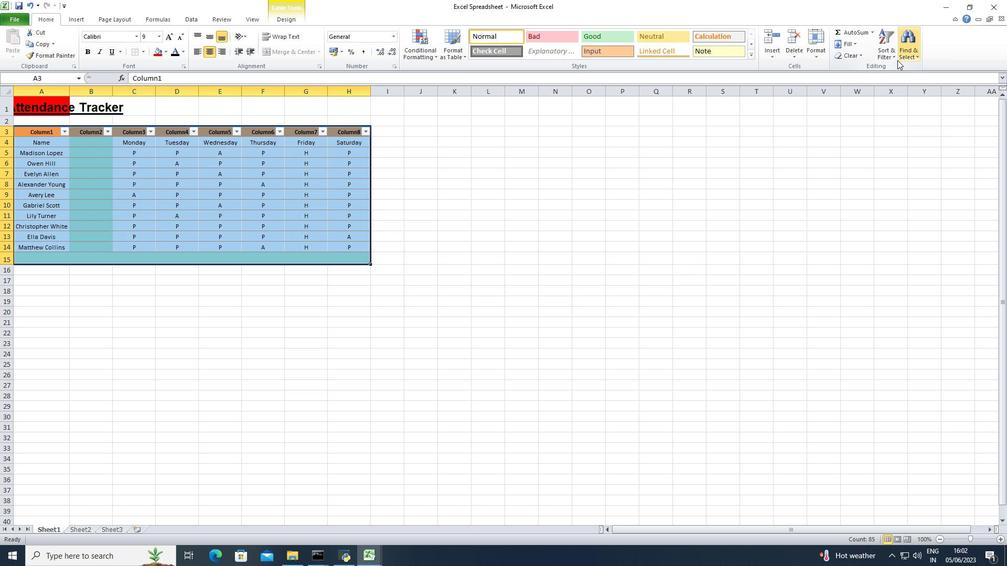 
Action: Mouse pressed left at (894, 58)
Screenshot: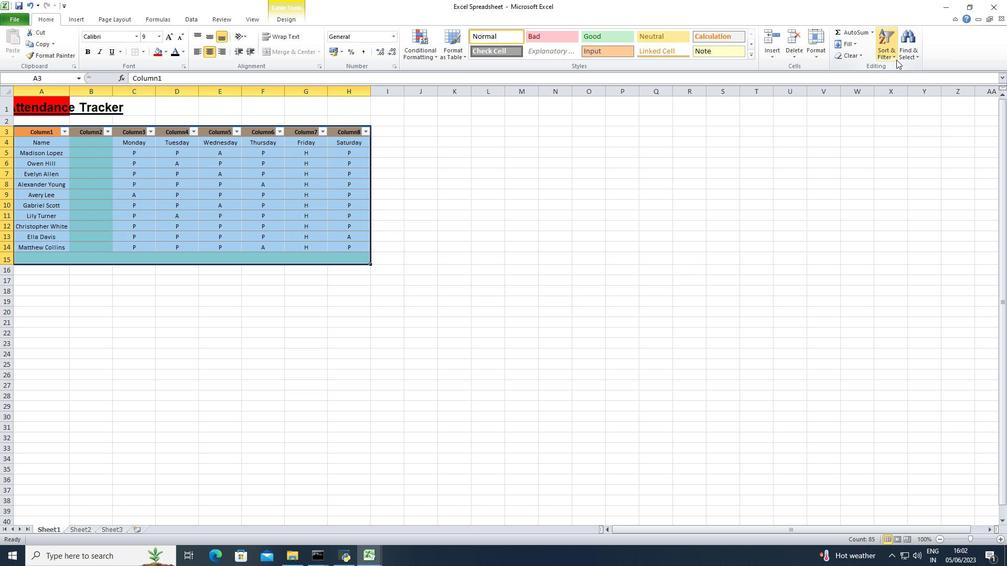 
Action: Mouse moved to (902, 70)
Screenshot: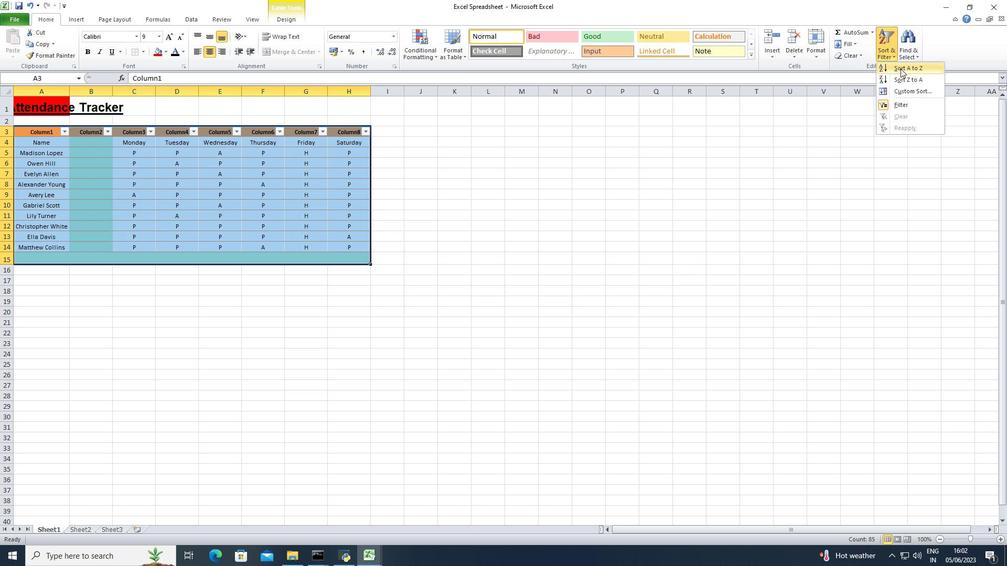 
Action: Mouse pressed left at (902, 70)
Screenshot: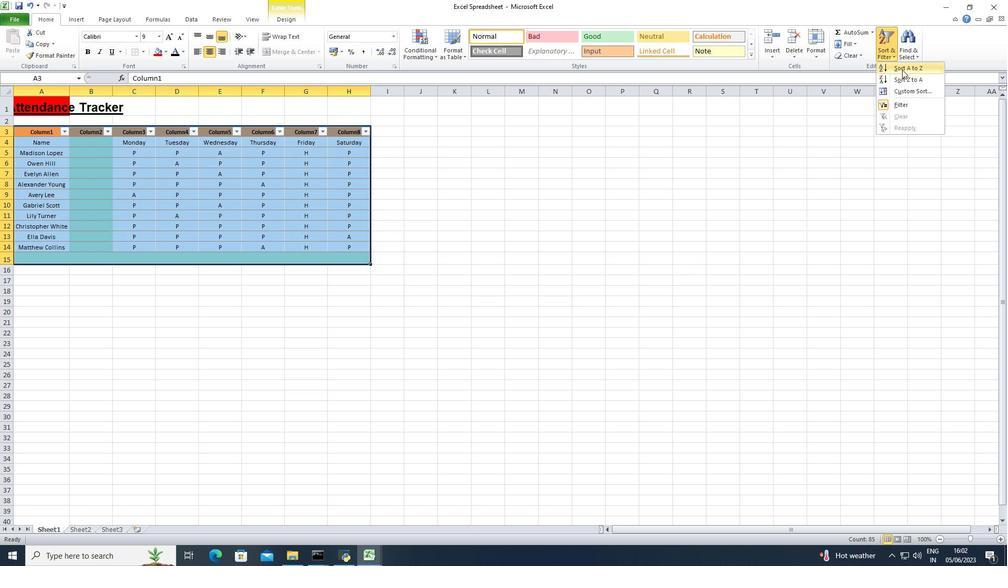 
Action: Mouse moved to (413, 140)
Screenshot: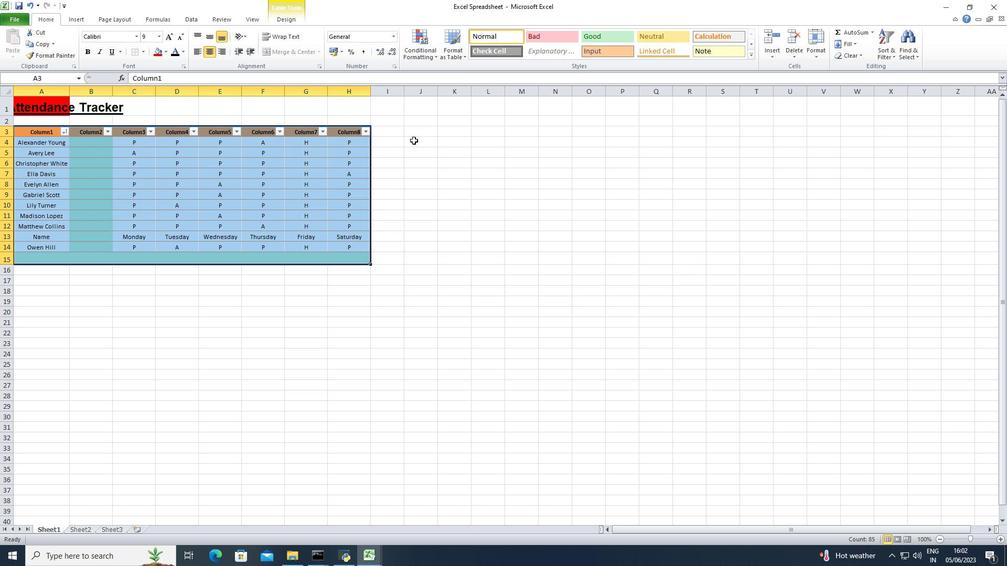 
Action: Mouse pressed left at (413, 140)
Screenshot: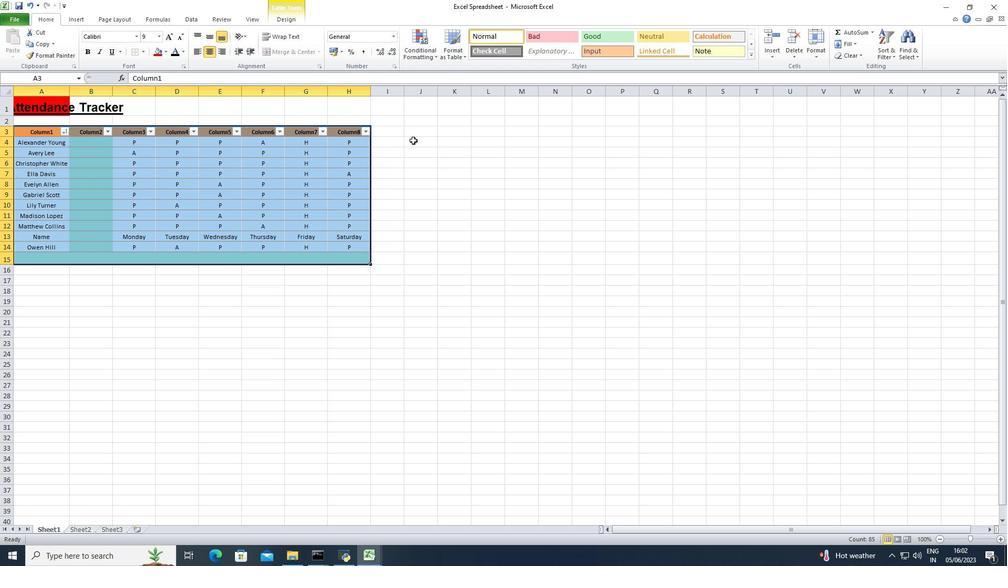 
